 Task: Create in the project Celerity in Backlog an issue 'Upgrade and migrate company email systems to a cloud-based solution', assign it to team member softage.4@softage.net and change the status to IN PROGRESS. Create in the project Celerity in Backlog an issue 'Create a new online store for a retail business', assign it to team member softage.1@softage.net and change the status to IN PROGRESS
Action: Mouse moved to (227, 60)
Screenshot: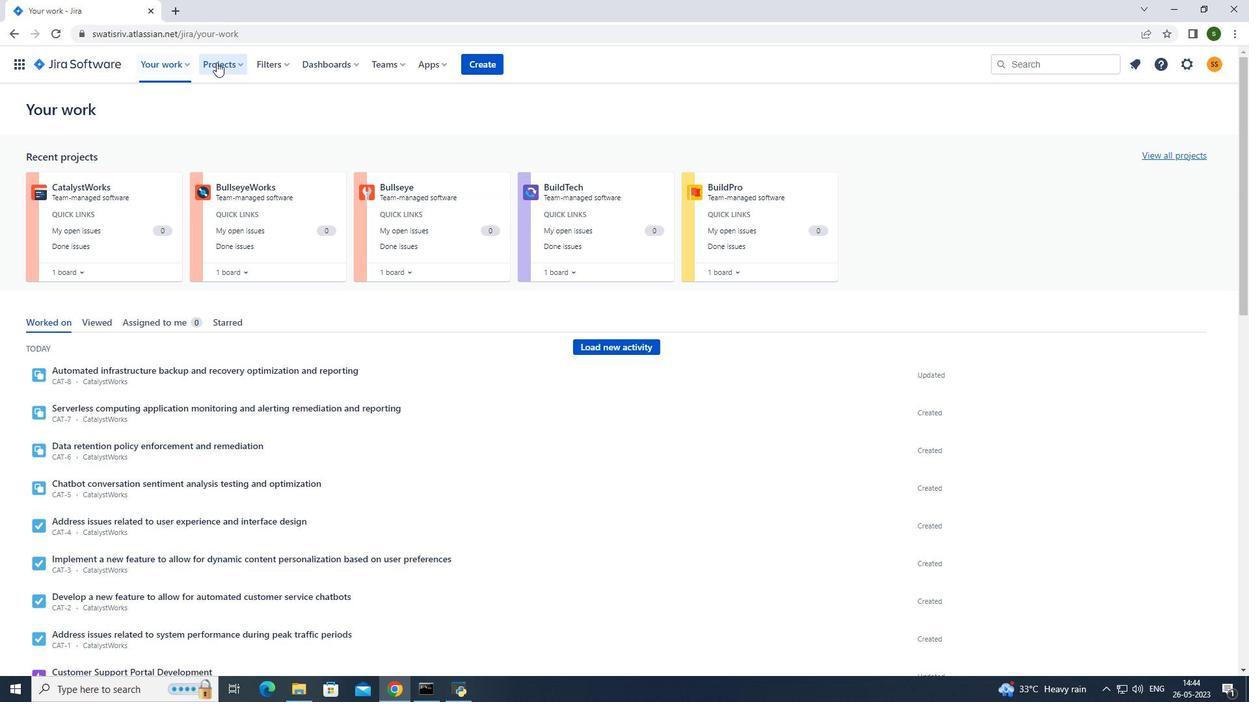 
Action: Mouse pressed left at (227, 60)
Screenshot: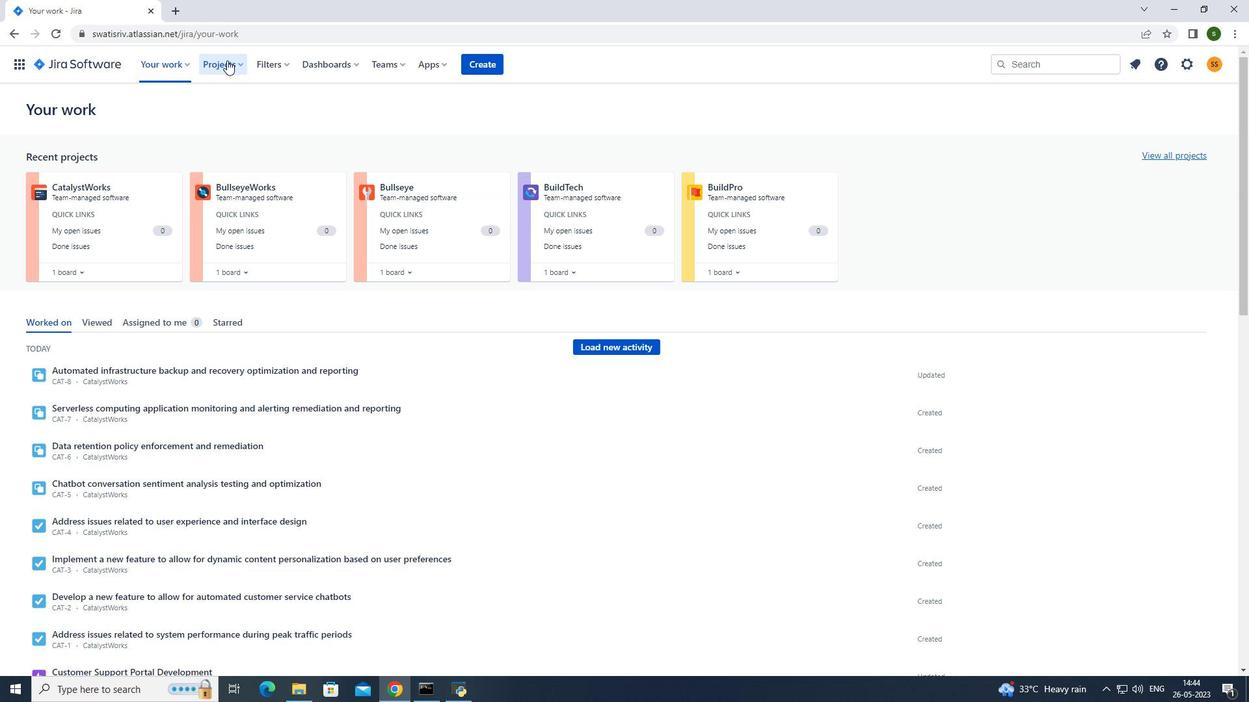 
Action: Mouse moved to (251, 117)
Screenshot: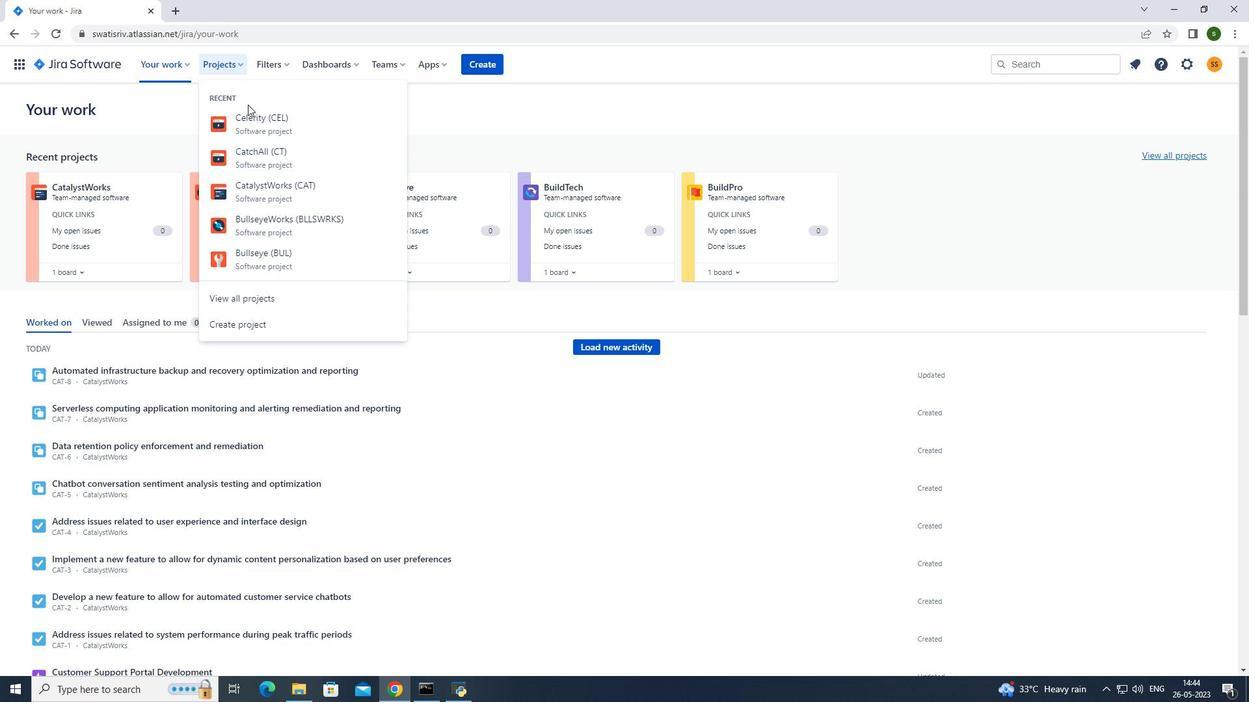 
Action: Mouse pressed left at (251, 117)
Screenshot: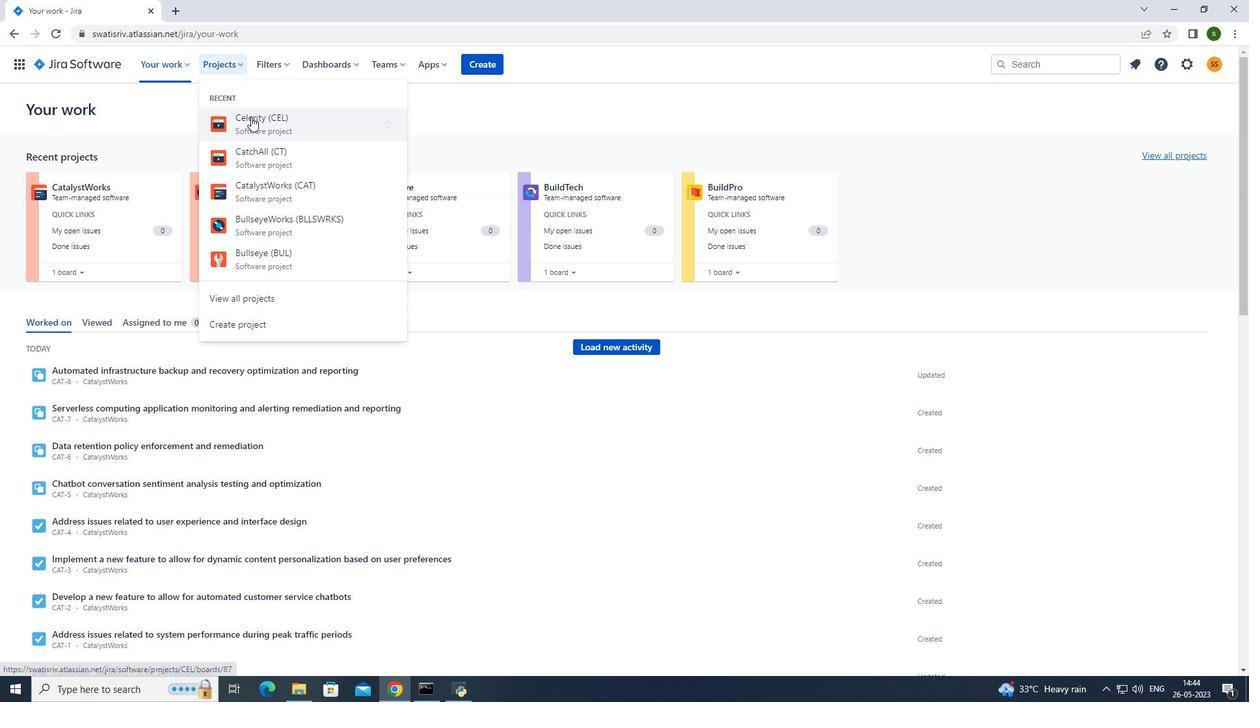 
Action: Mouse moved to (250, 444)
Screenshot: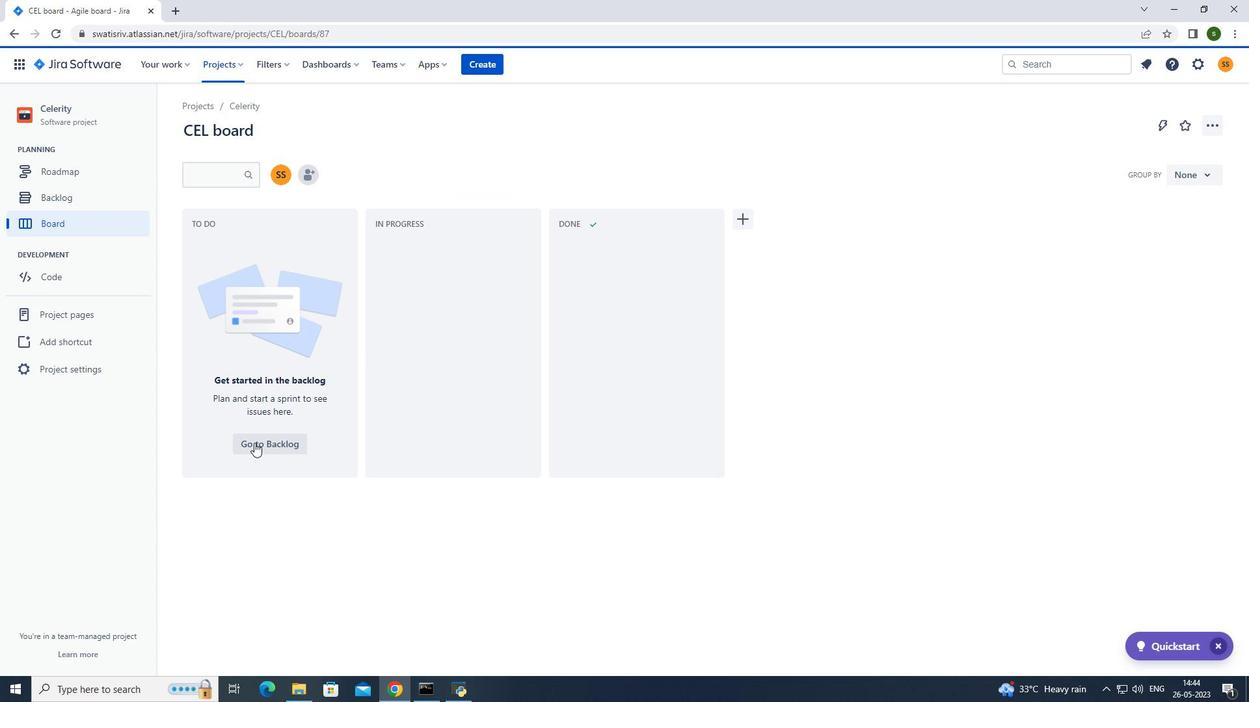 
Action: Mouse pressed left at (250, 444)
Screenshot: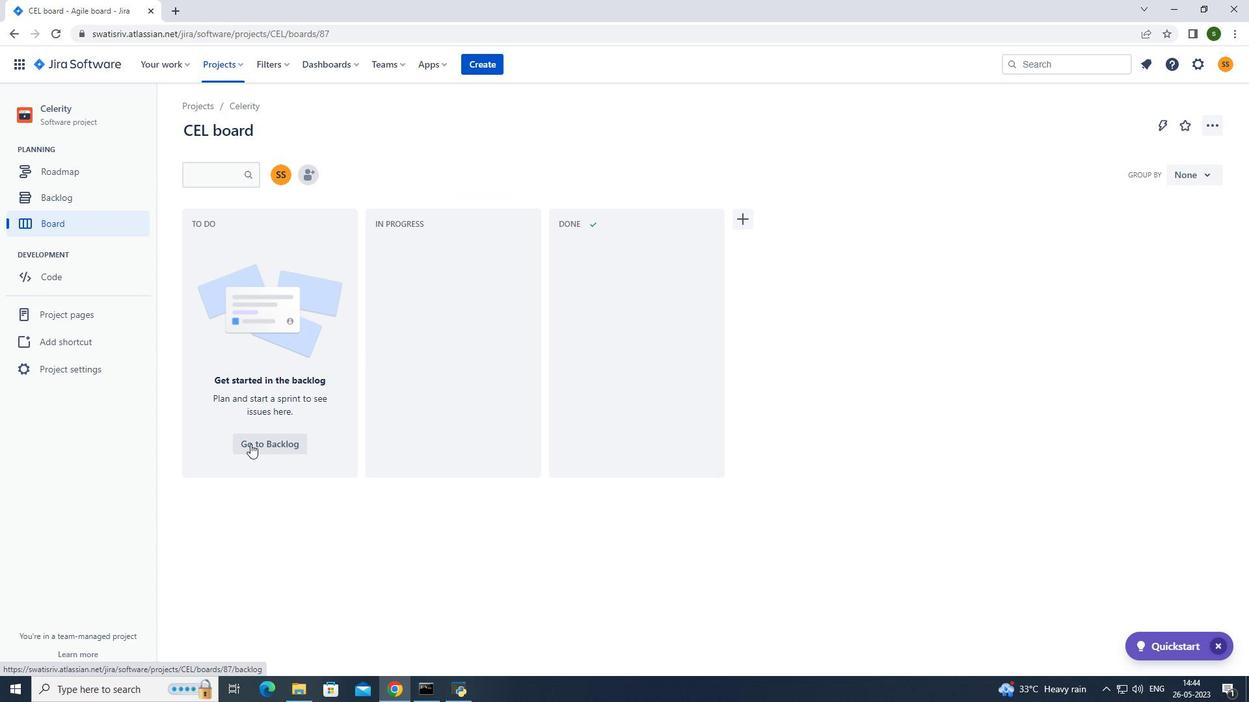 
Action: Mouse moved to (270, 331)
Screenshot: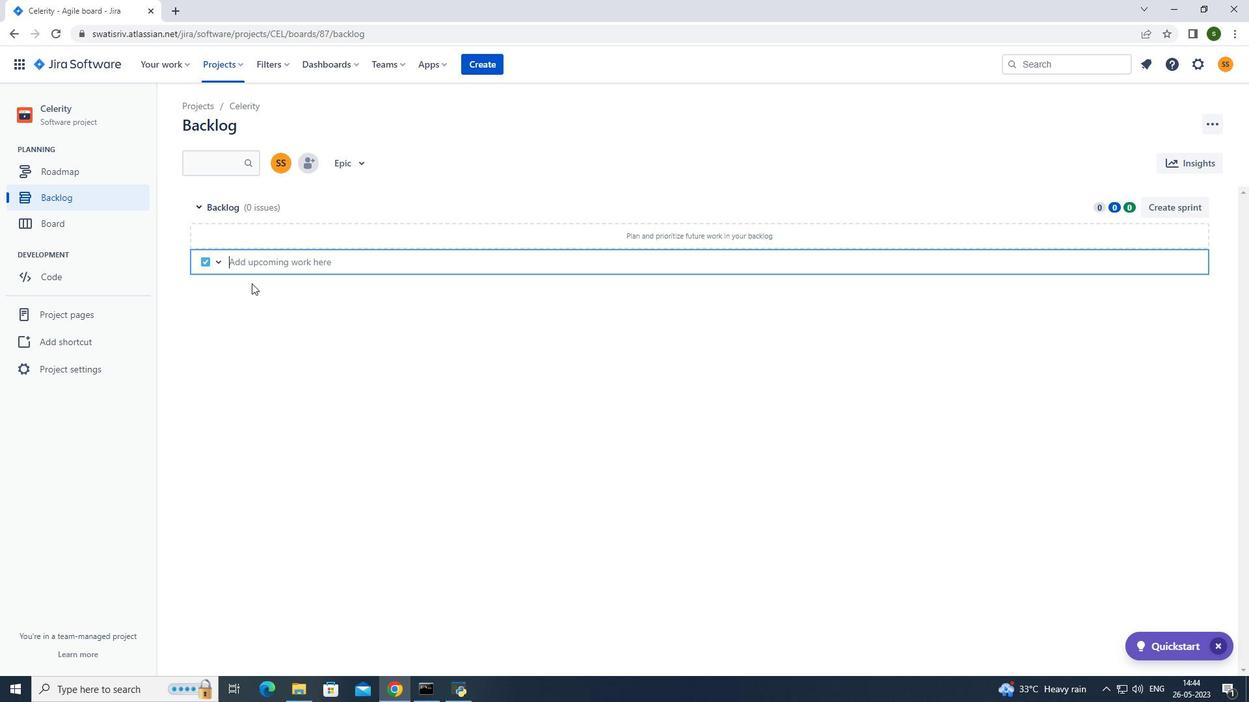 
Action: Mouse pressed left at (270, 331)
Screenshot: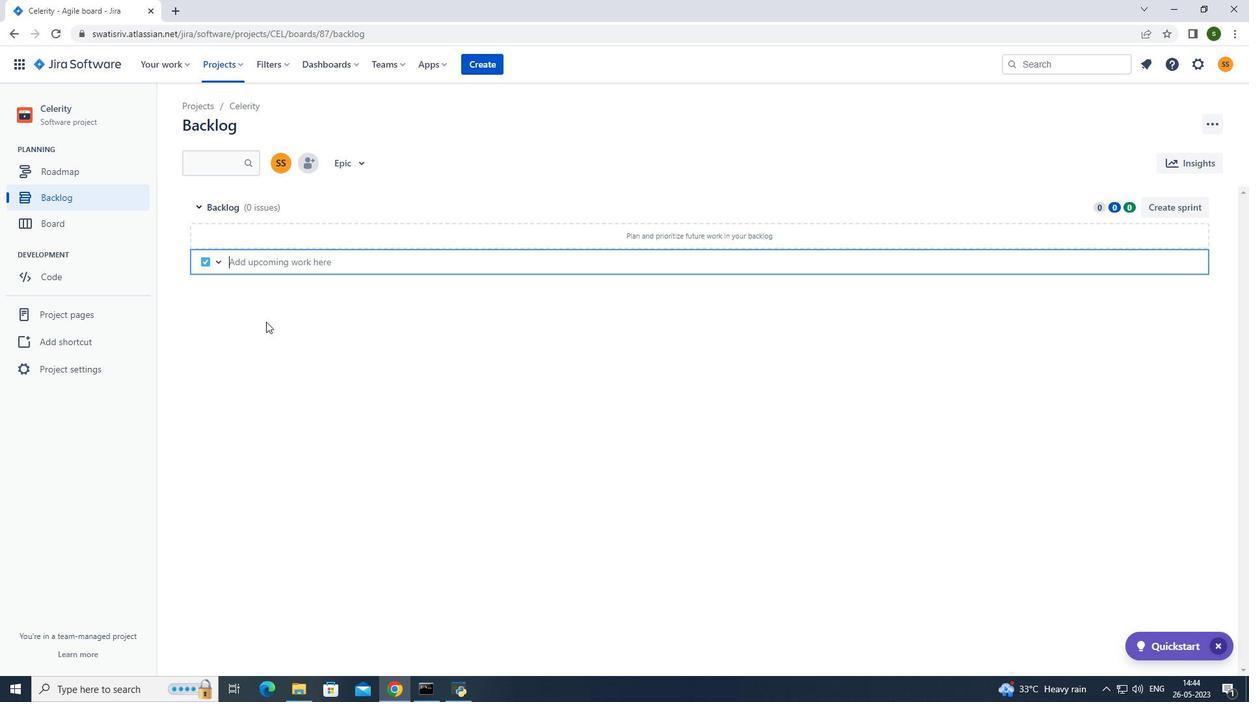 
Action: Mouse moved to (271, 259)
Screenshot: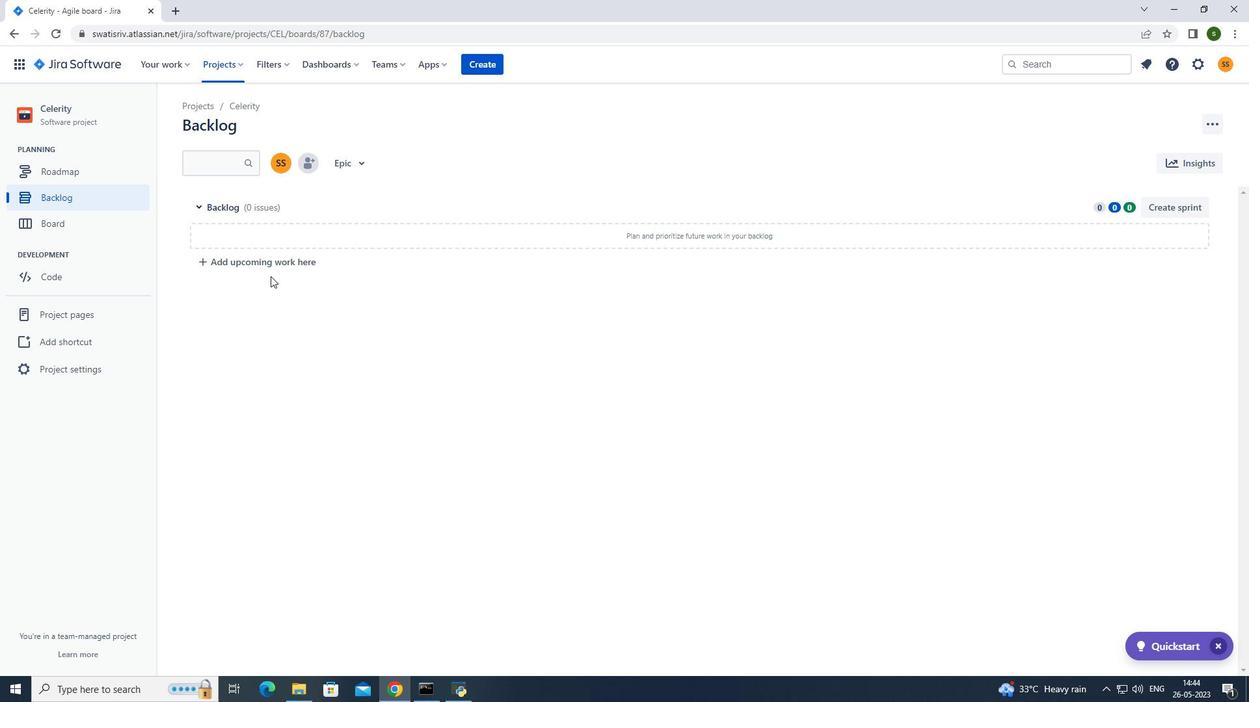 
Action: Mouse pressed left at (271, 259)
Screenshot: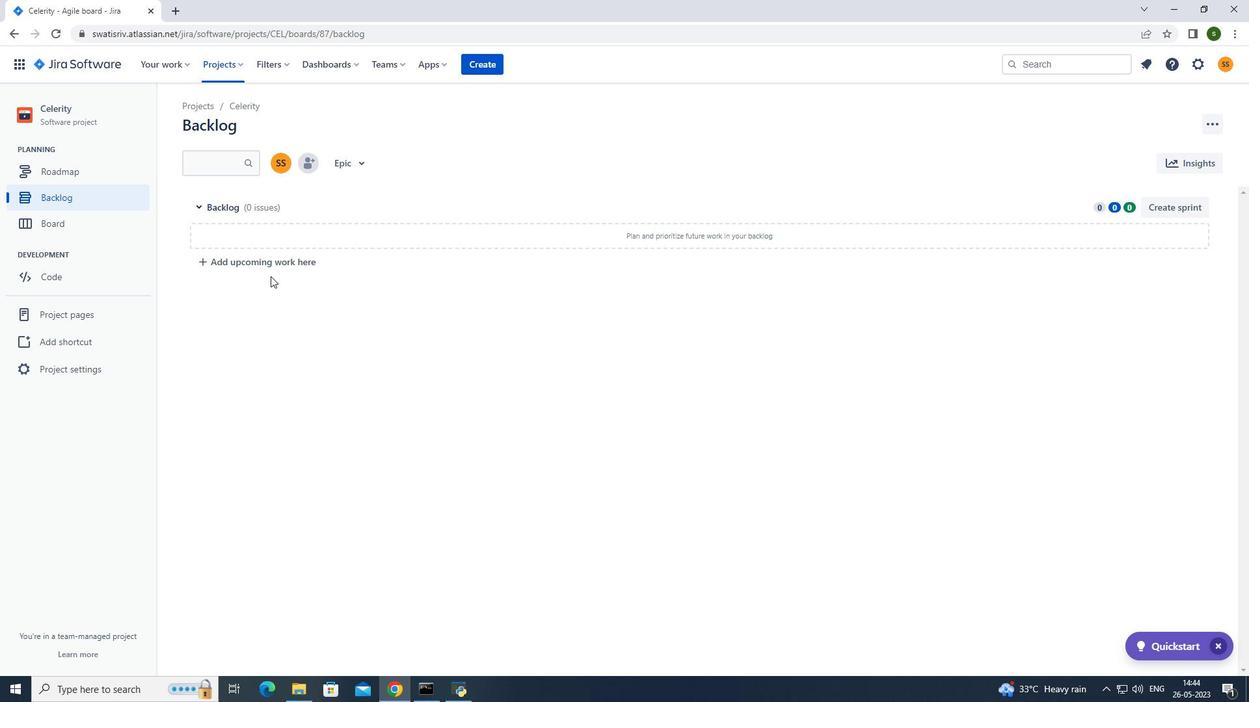 
Action: Mouse moved to (294, 261)
Screenshot: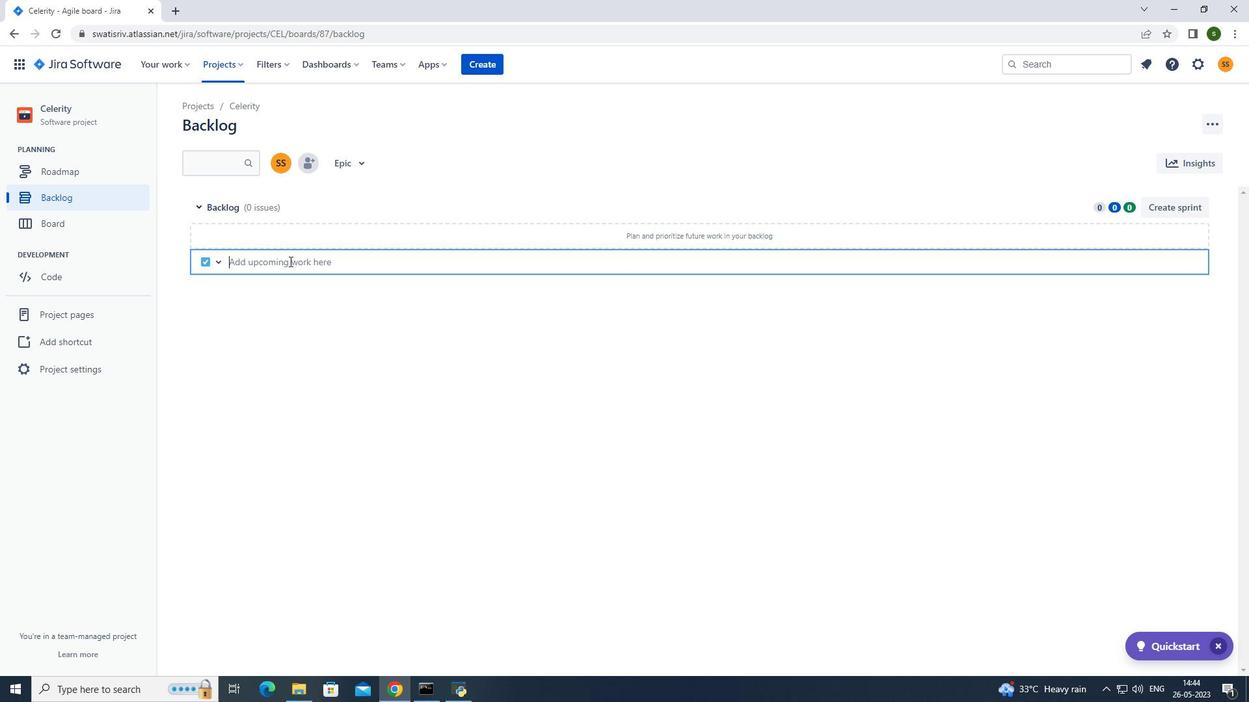 
Action: Mouse pressed left at (294, 261)
Screenshot: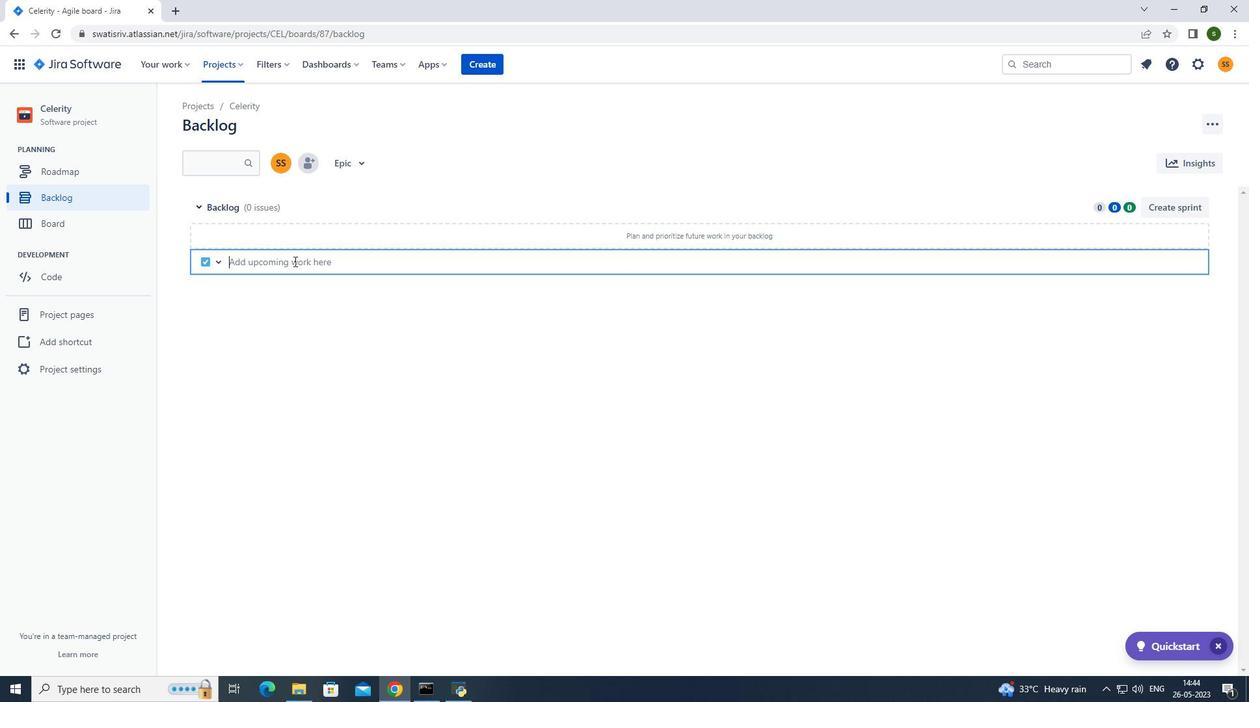 
Action: Key pressed <Key.caps_lock>U<Key.caps_lock>pgrade<Key.space>and<Key.space>migrate<Key.space>company<Key.space>ea<Key.backspace>mail<Key.space>systems<Key.space>to<Key.space>a<Key.space>cloud-bassed<Key.backspace><Key.backspace><Key.backspace>ed<Key.space>solution<Key.enter>
Screenshot: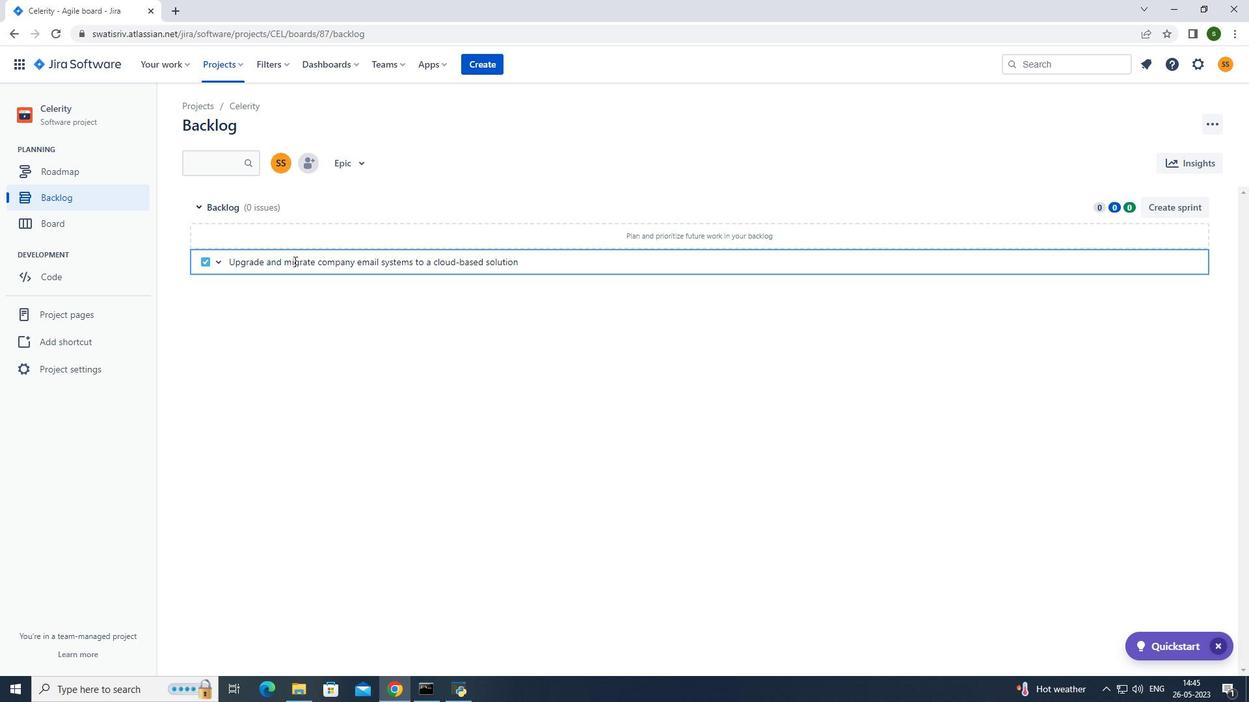 
Action: Mouse moved to (1162, 234)
Screenshot: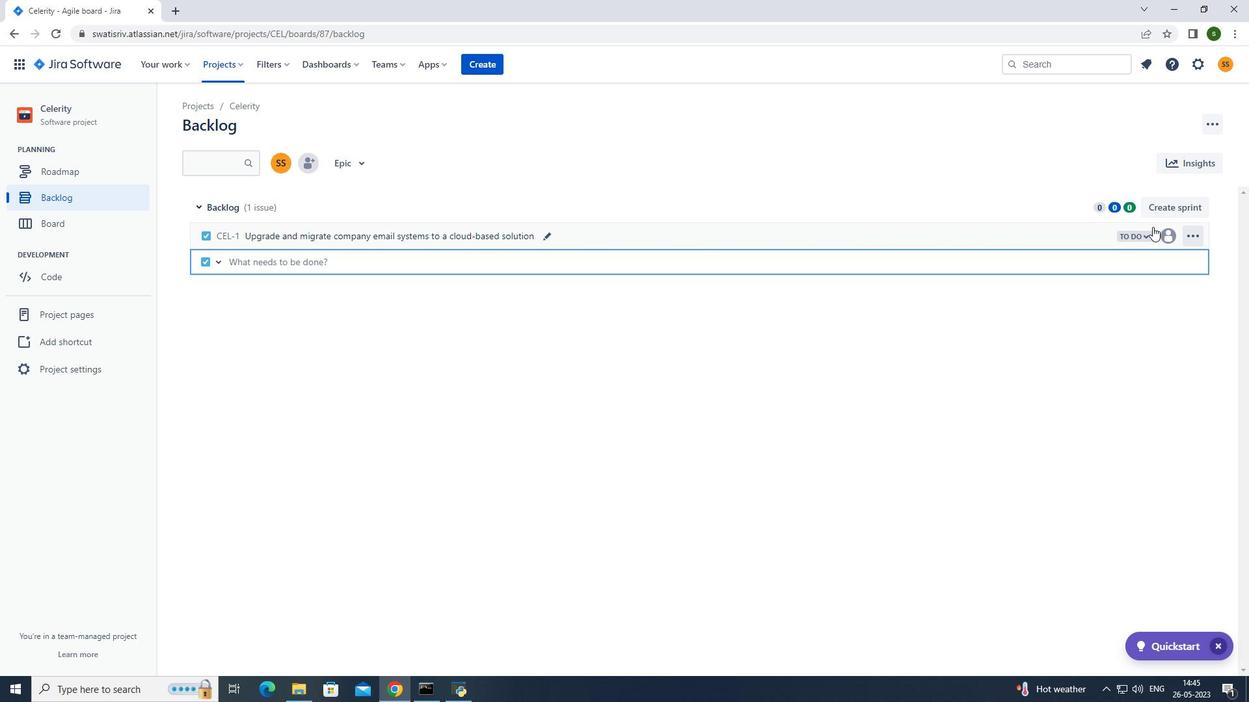 
Action: Mouse pressed left at (1162, 234)
Screenshot: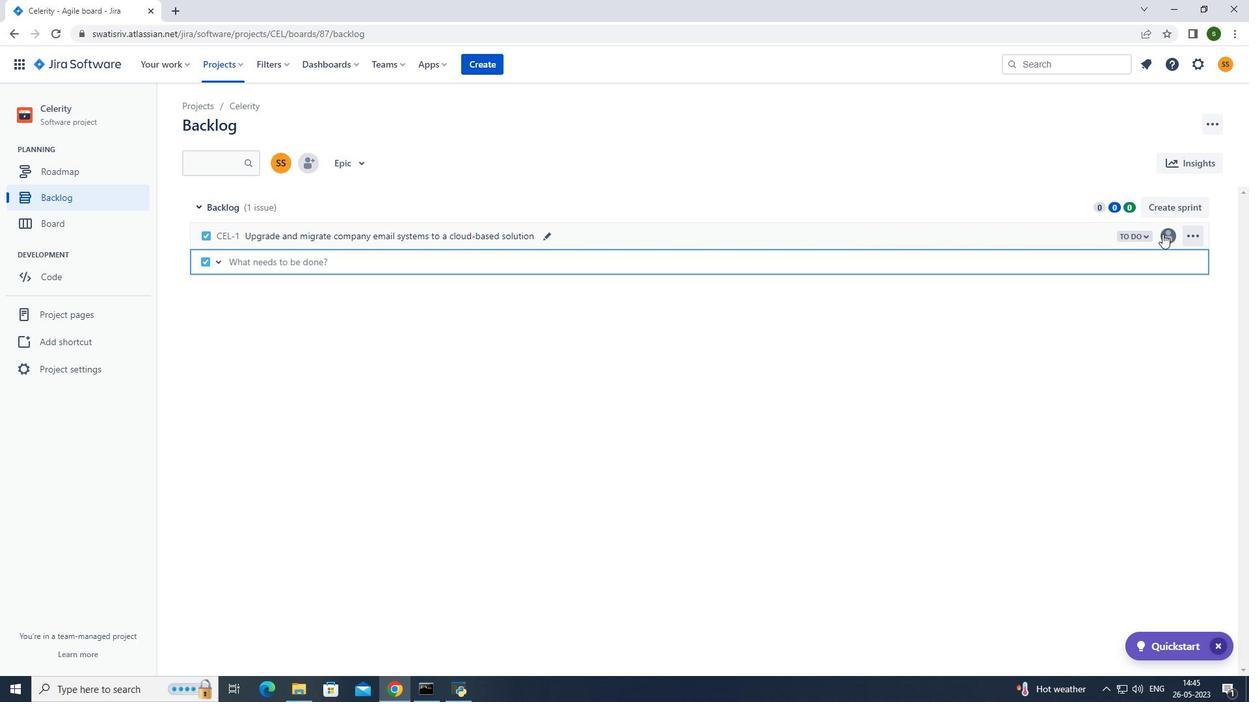 
Action: Mouse moved to (1058, 261)
Screenshot: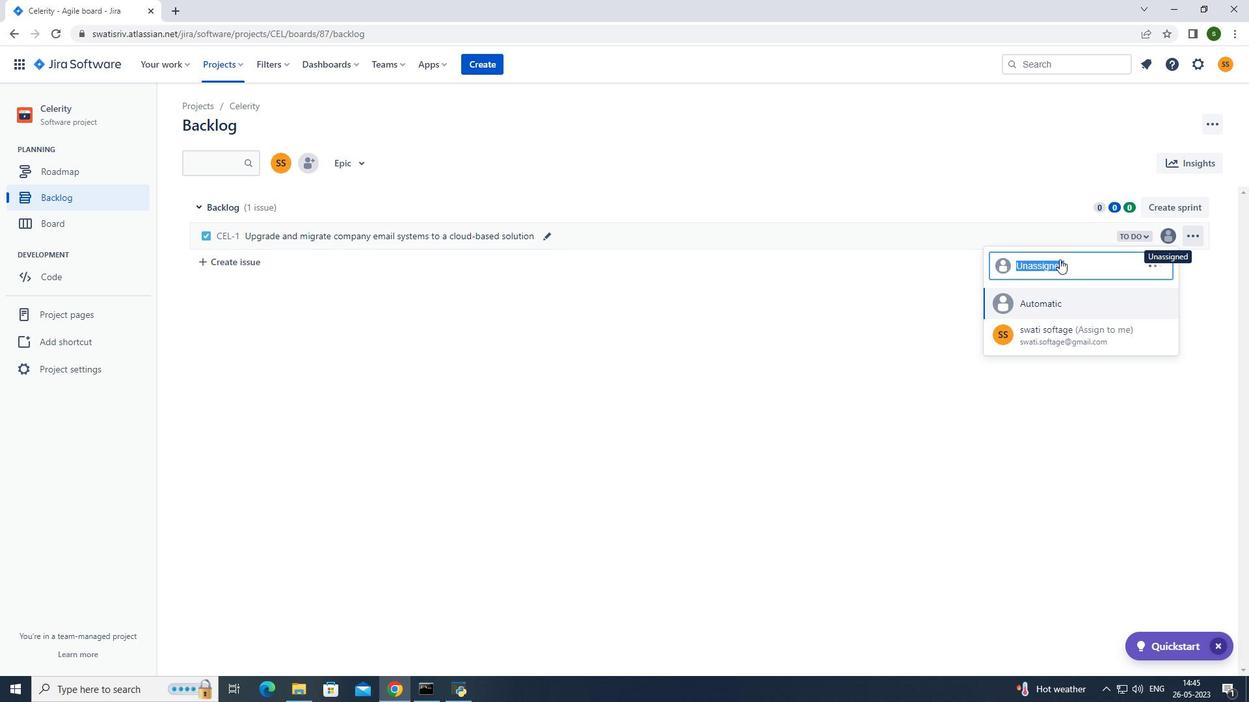 
Action: Key pressed softage.4<Key.shift>@softage.net
Screenshot: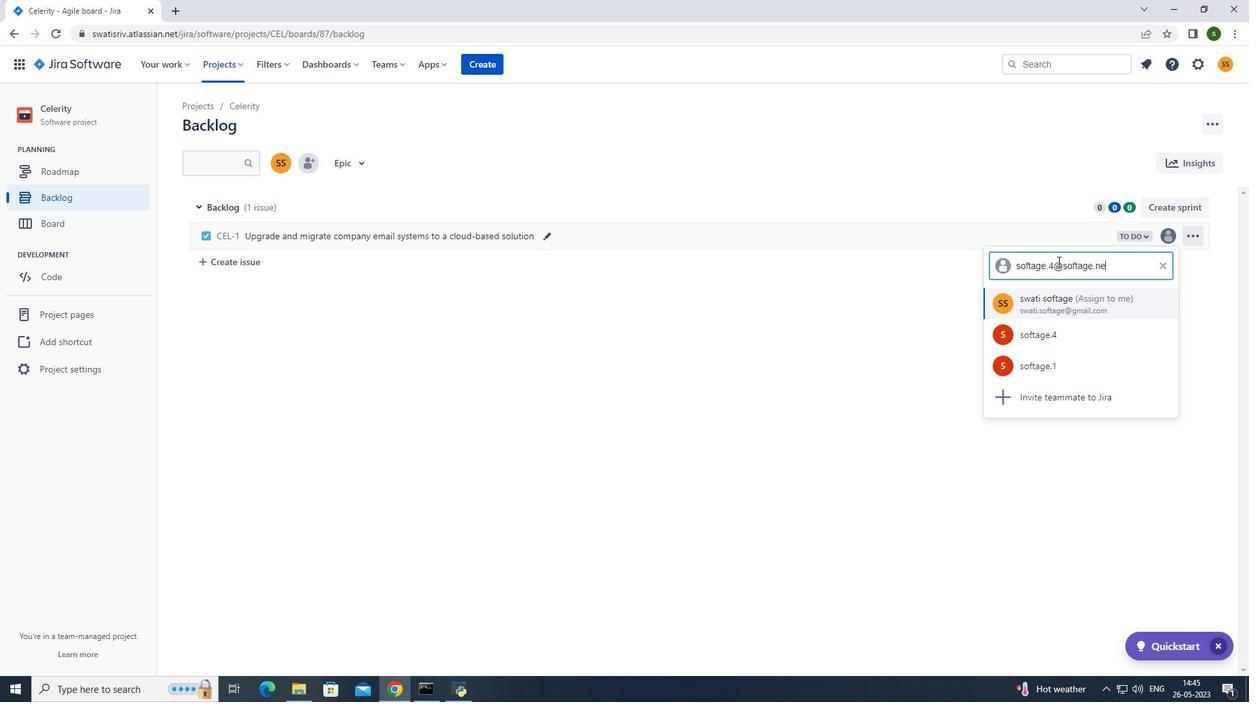 
Action: Mouse moved to (1075, 307)
Screenshot: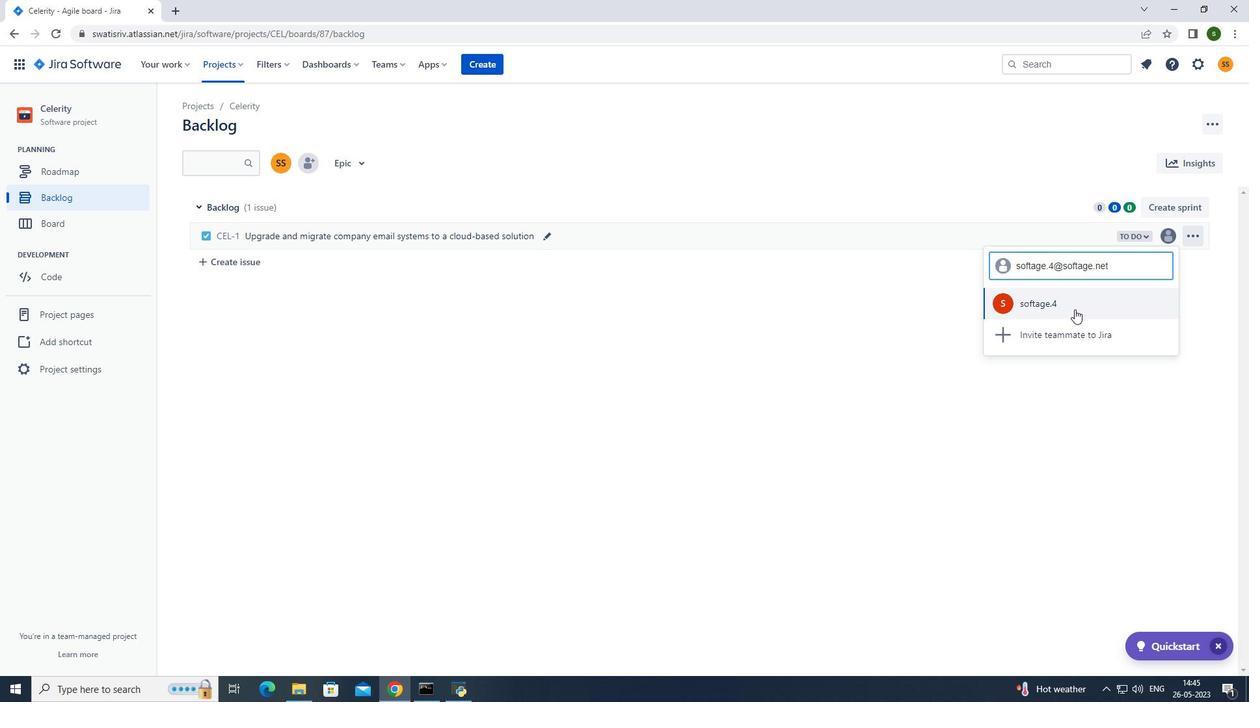 
Action: Mouse pressed left at (1075, 307)
Screenshot: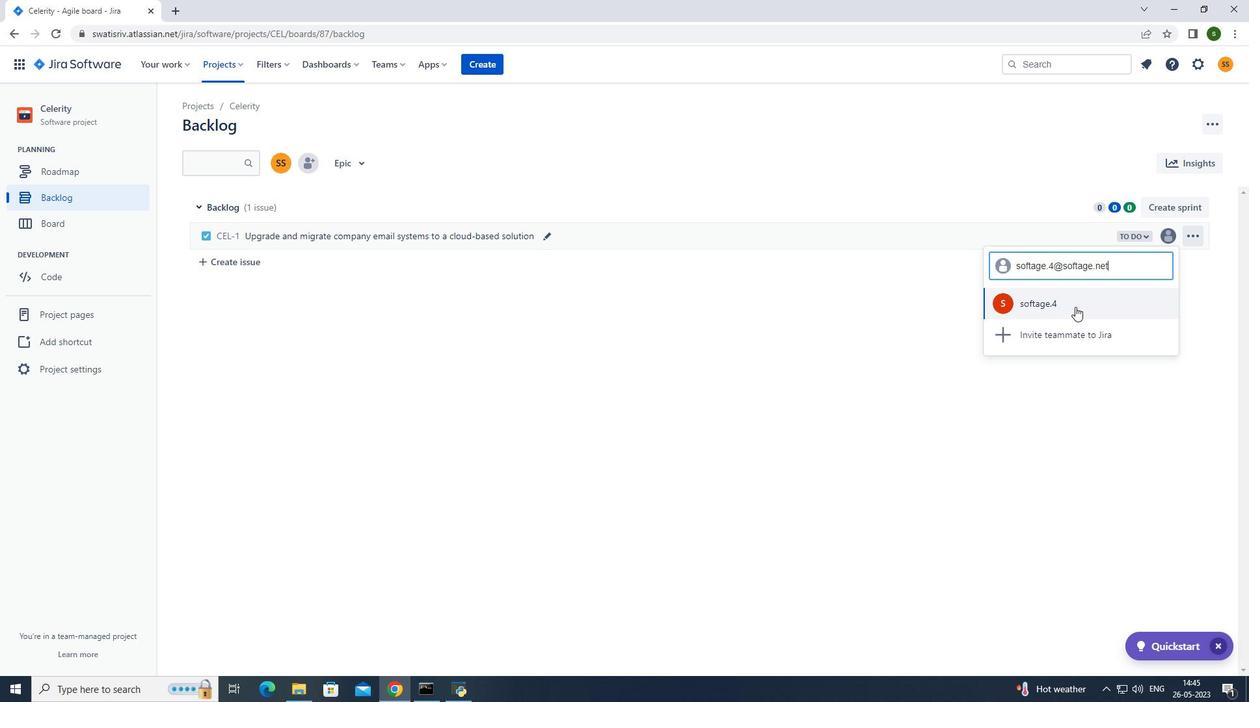 
Action: Mouse moved to (1146, 236)
Screenshot: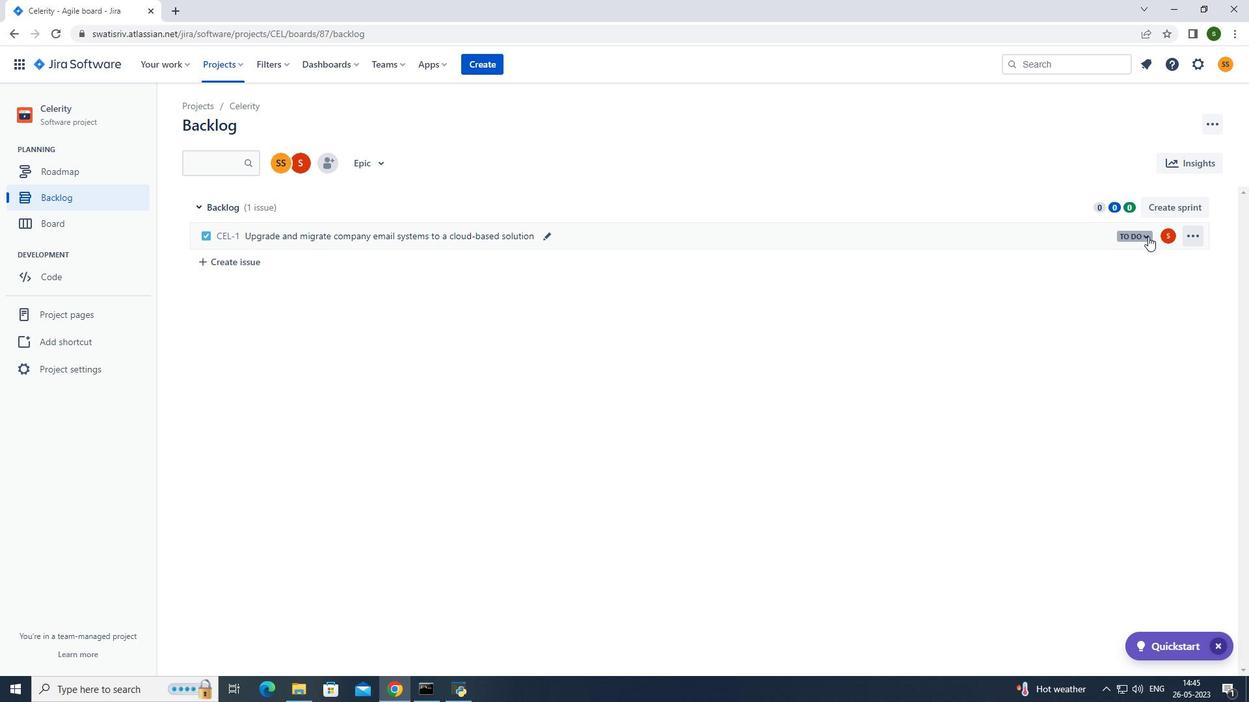 
Action: Mouse pressed left at (1146, 236)
Screenshot: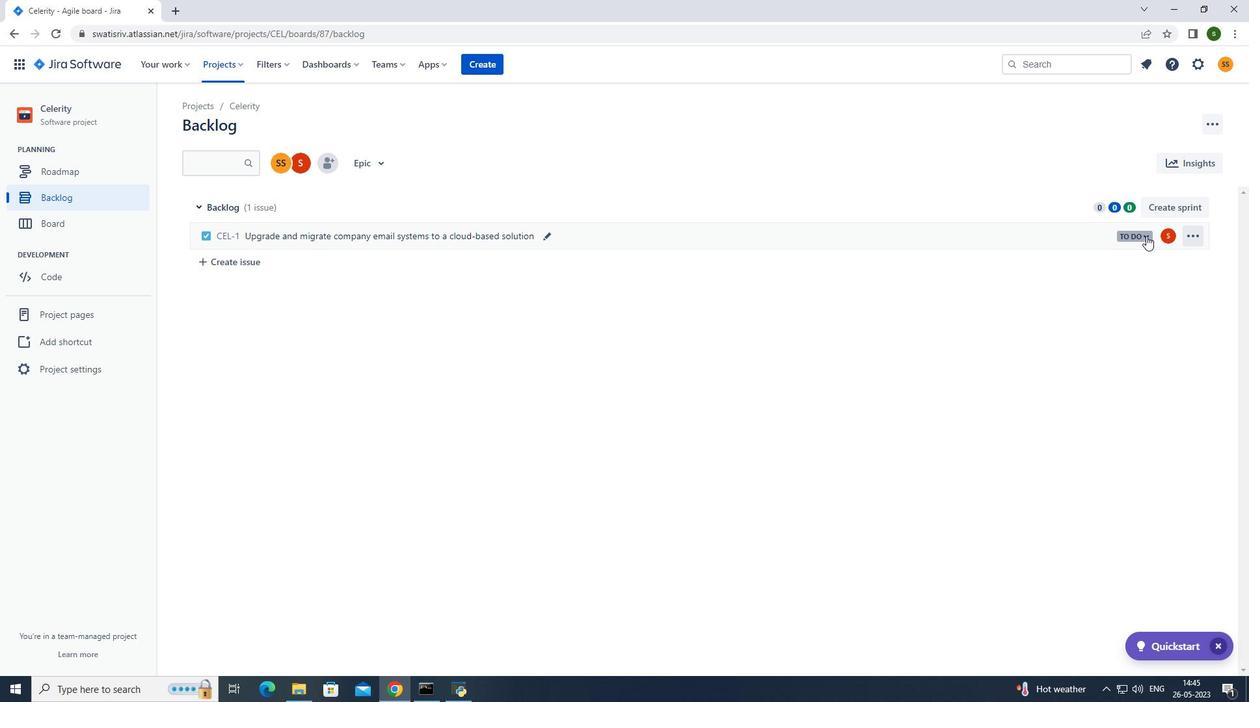 
Action: Mouse moved to (1123, 260)
Screenshot: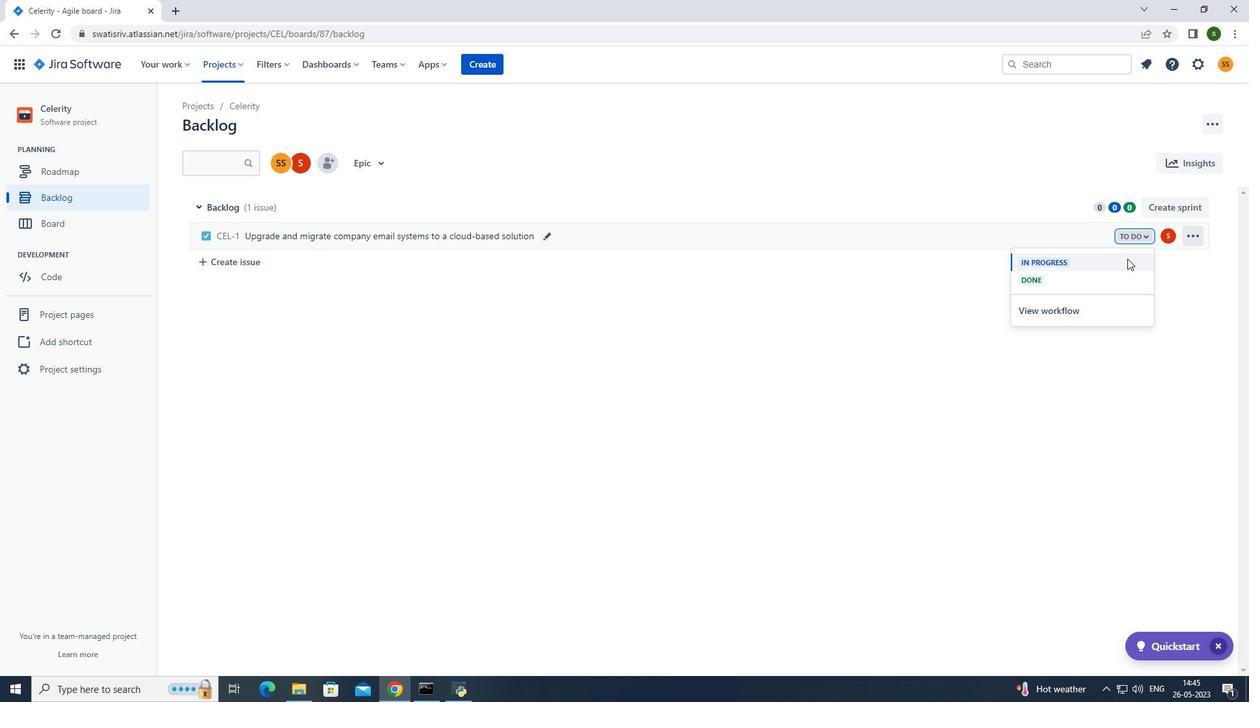 
Action: Mouse pressed left at (1123, 260)
Screenshot: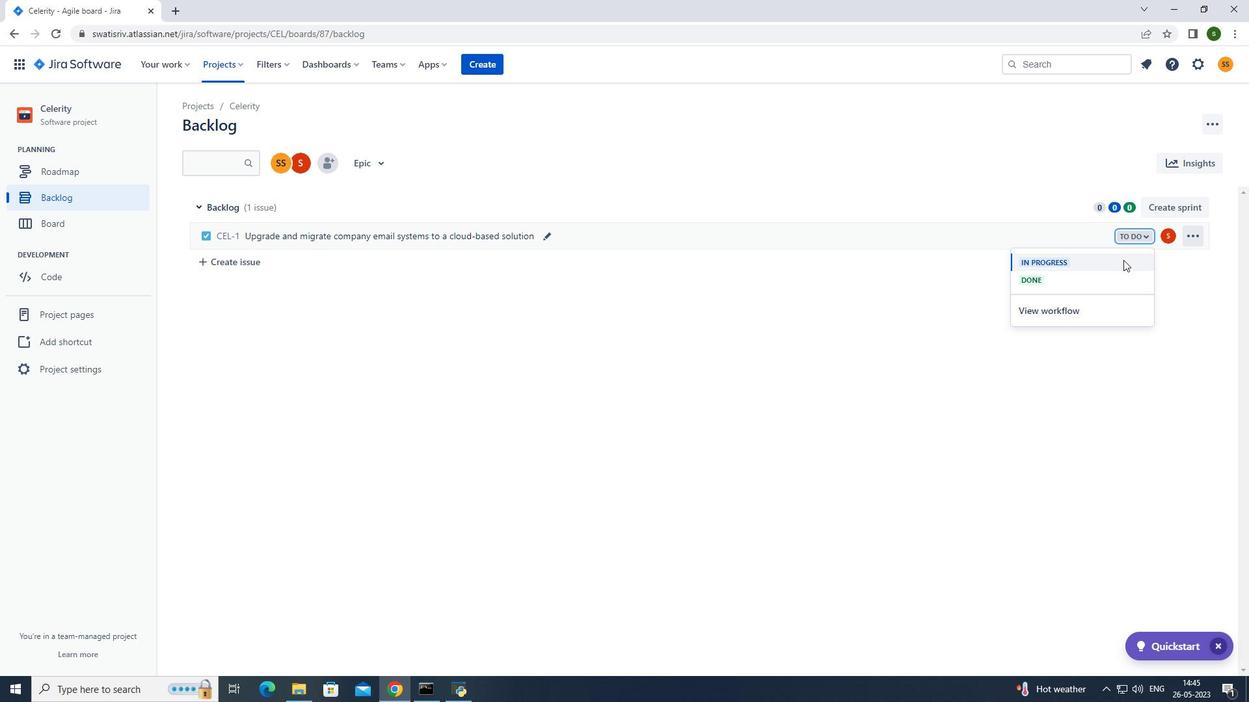 
Action: Mouse moved to (231, 55)
Screenshot: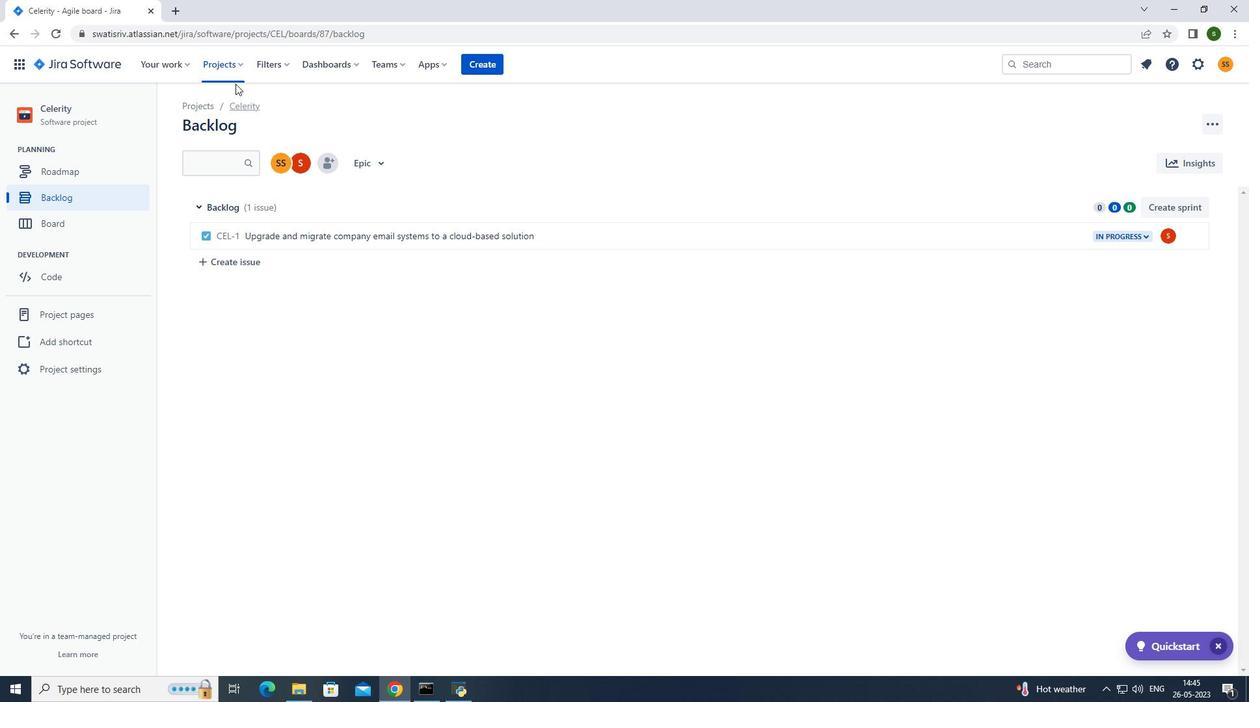 
Action: Mouse pressed left at (231, 55)
Screenshot: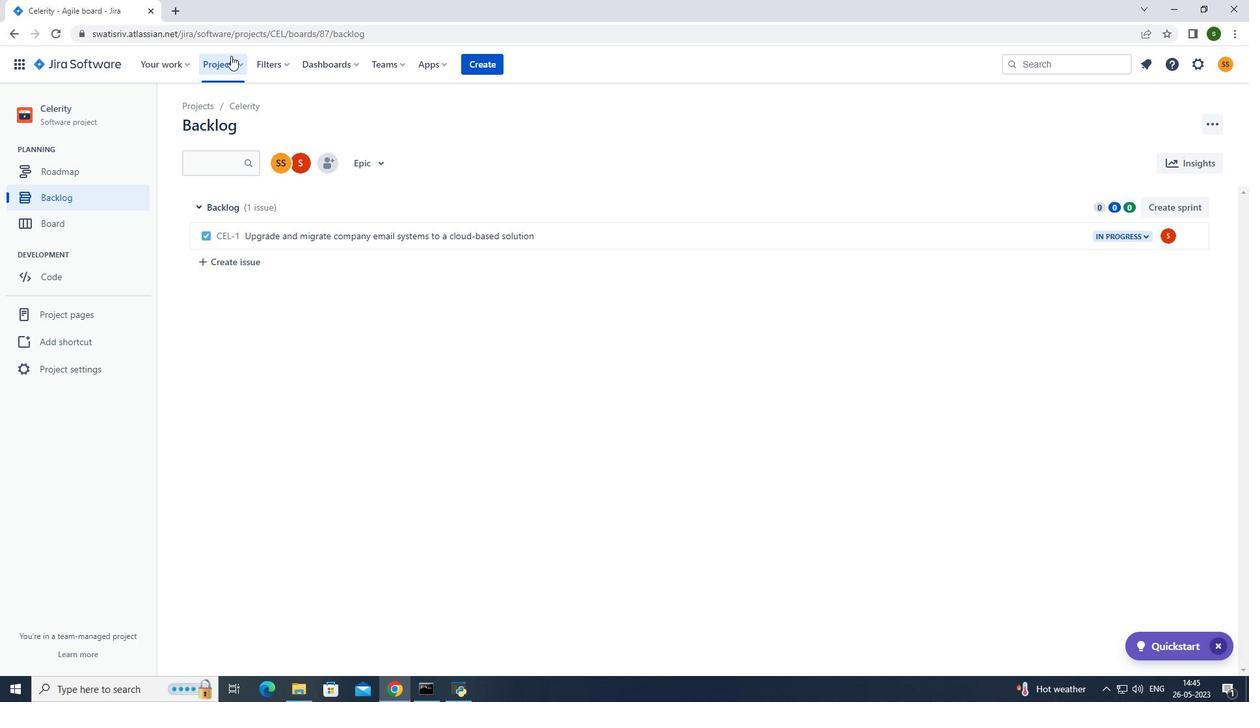 
Action: Mouse moved to (255, 111)
Screenshot: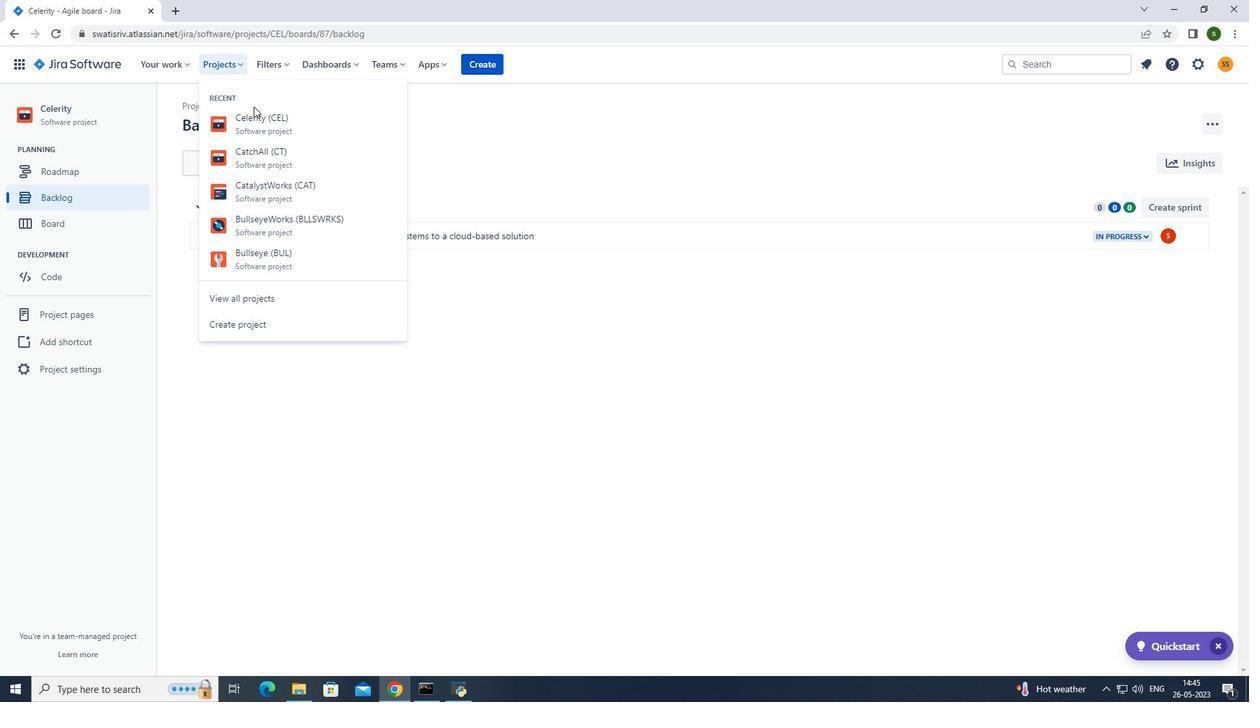 
Action: Mouse pressed left at (255, 111)
Screenshot: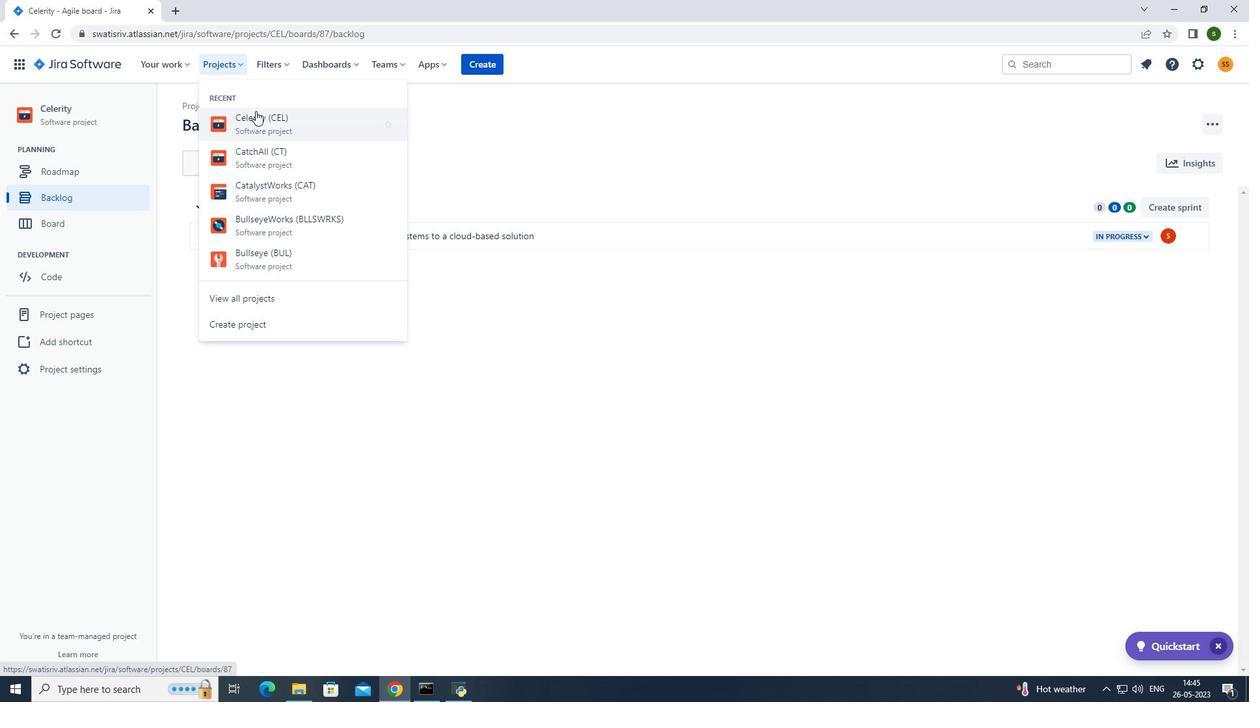 
Action: Mouse moved to (95, 201)
Screenshot: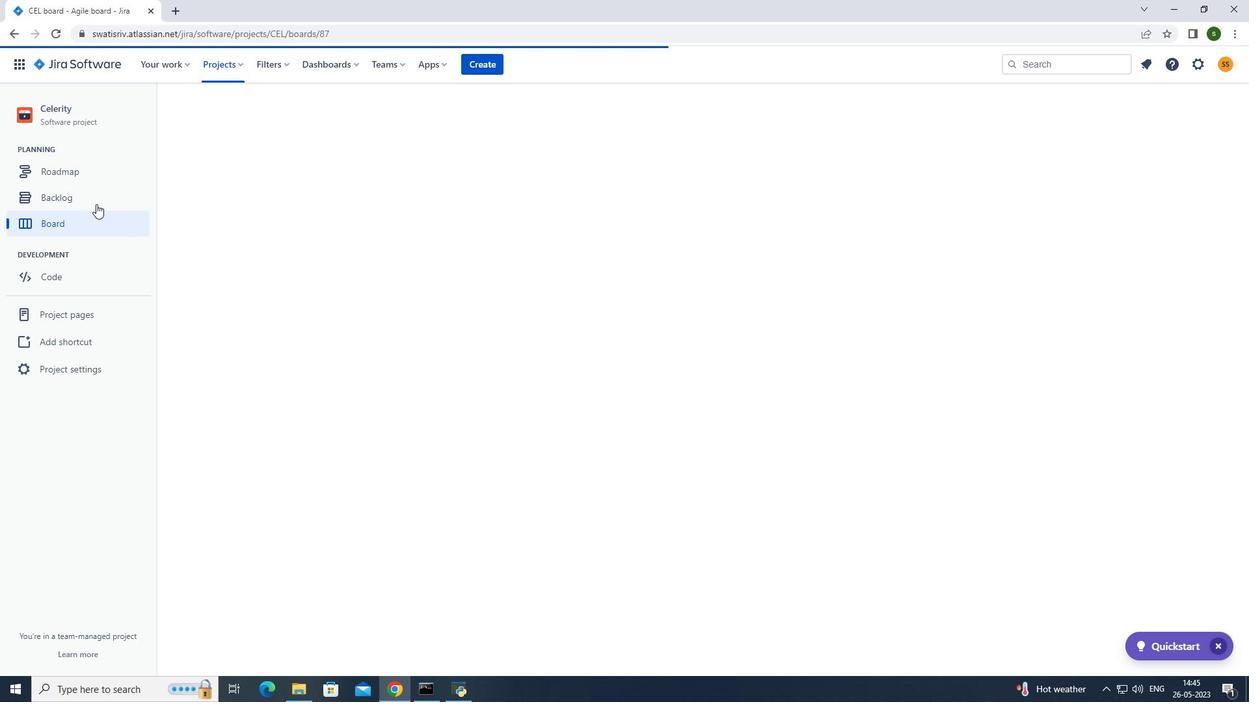 
Action: Mouse pressed left at (95, 201)
Screenshot: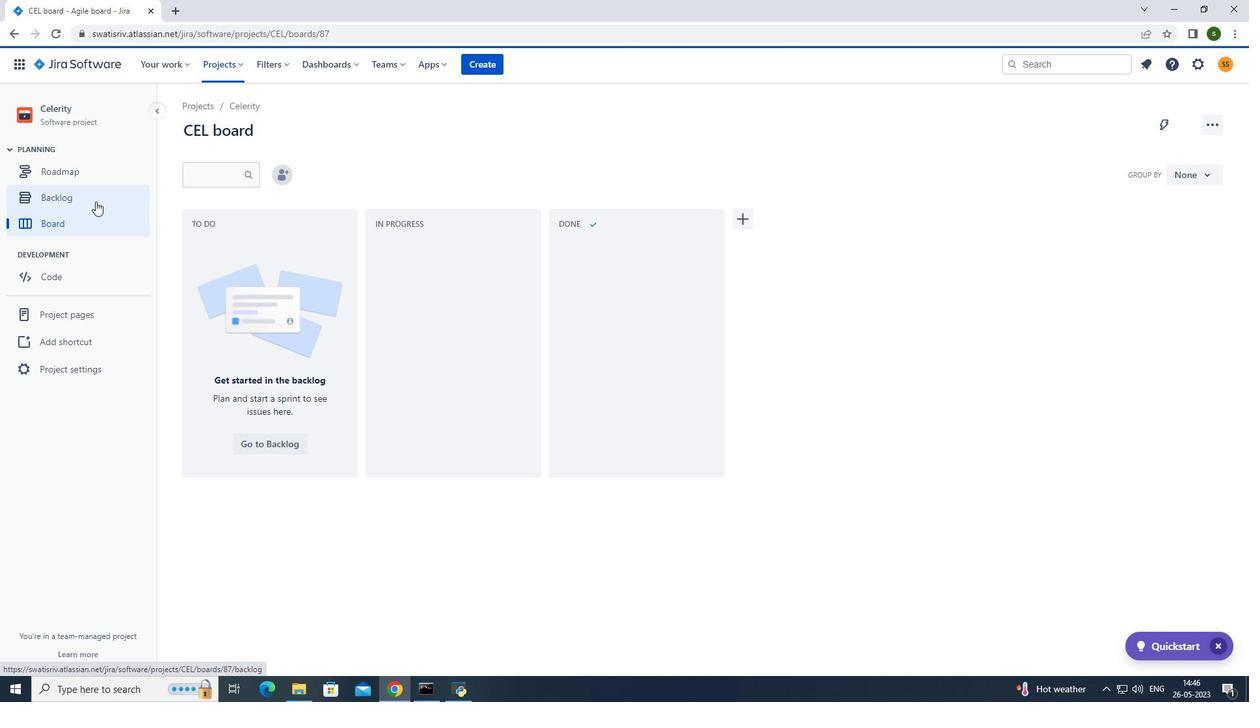 
Action: Mouse moved to (218, 258)
Screenshot: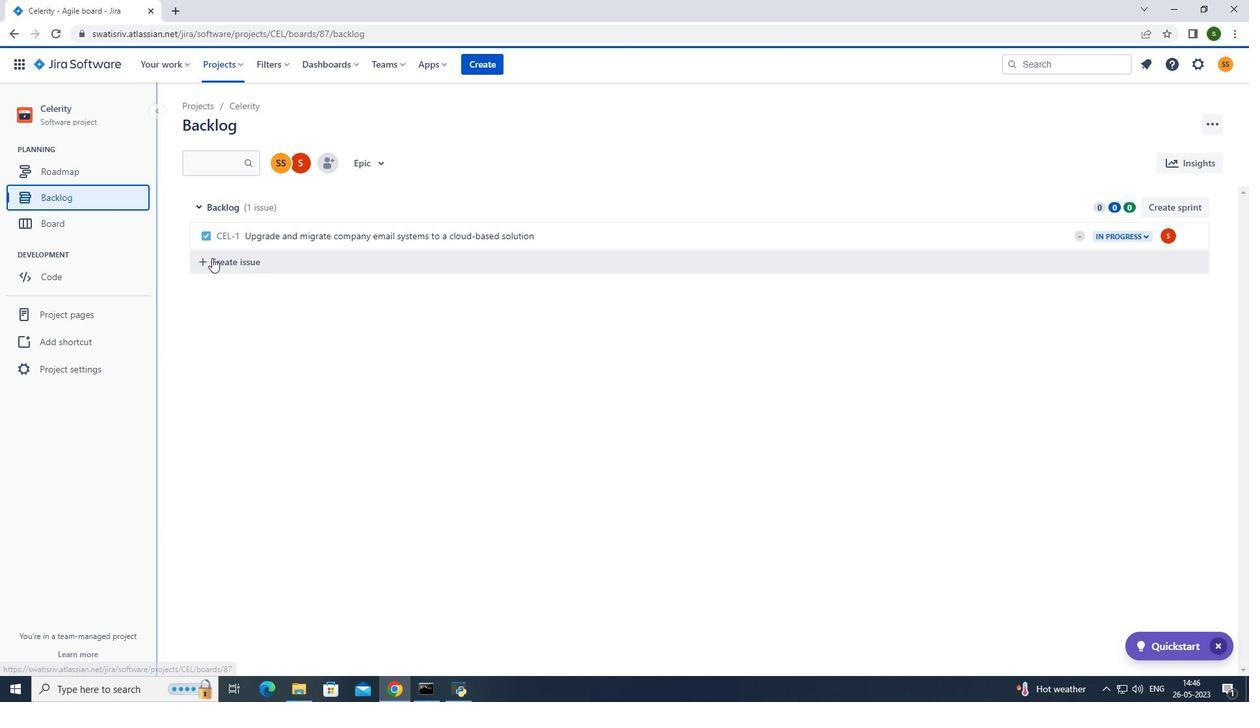 
Action: Mouse pressed left at (218, 258)
Screenshot: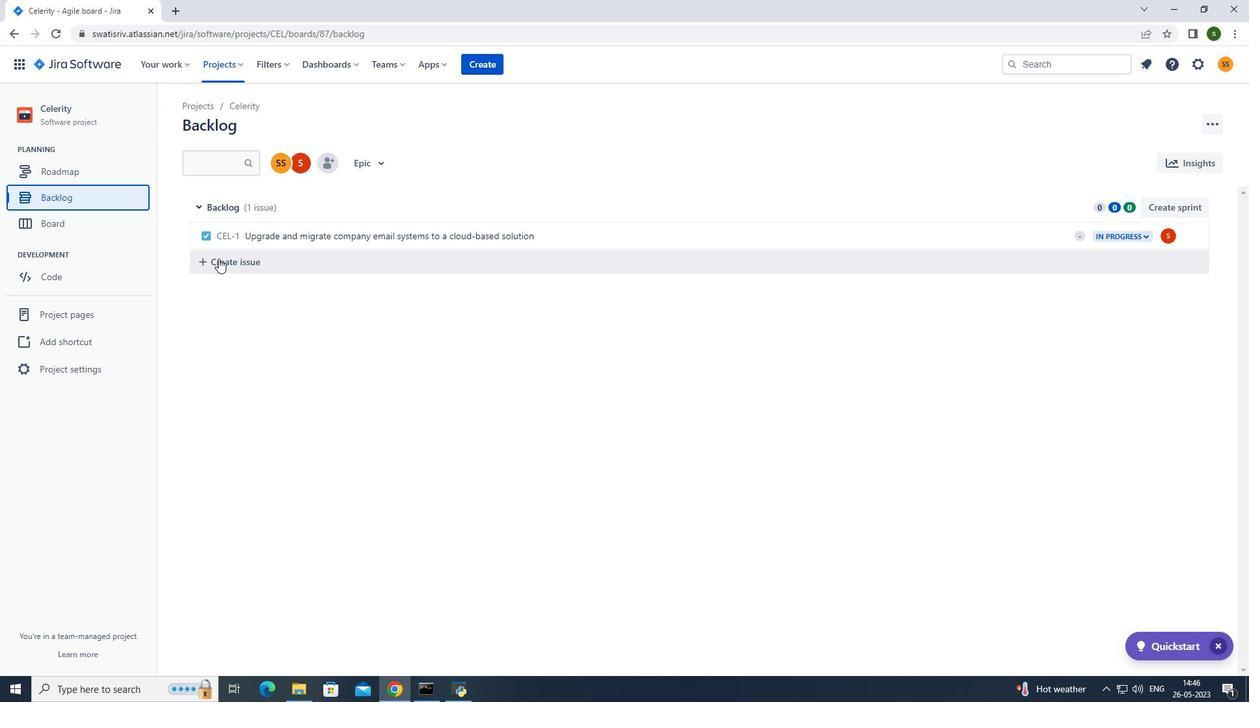 
Action: Mouse moved to (1024, 265)
Screenshot: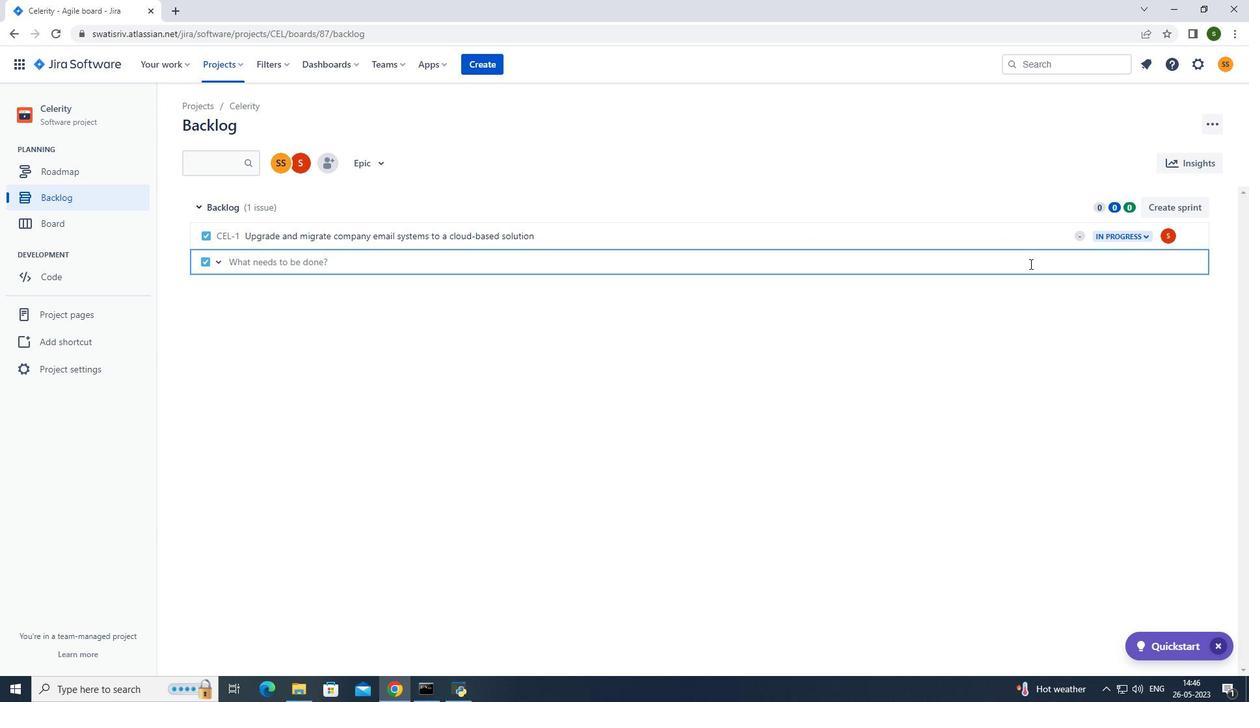 
Action: Mouse pressed left at (1024, 265)
Screenshot: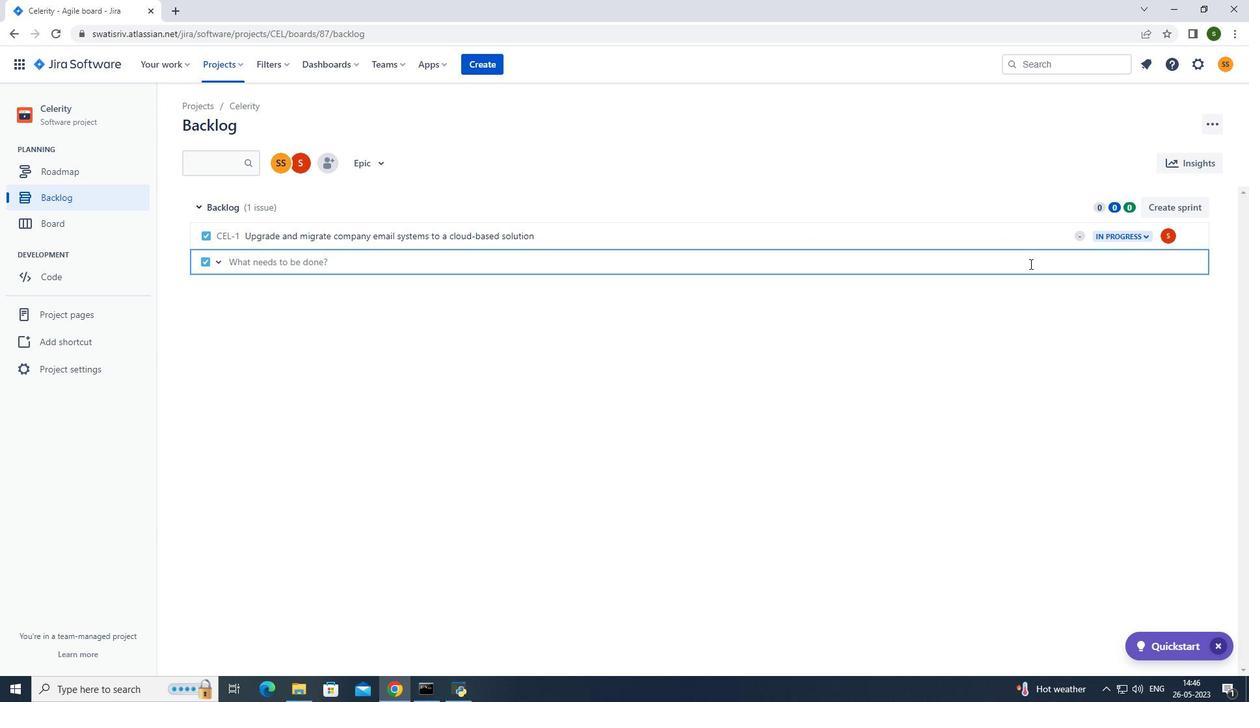 
Action: Key pressed <Key.caps_lock>C<Key.caps_lock>reate<Key.space>a<Key.space>new<Key.space>online<Key.space>store<Key.space>for<Key.space>a<Key.space>retaik<Key.backspace>l<Key.space>business<Key.enter>
Screenshot: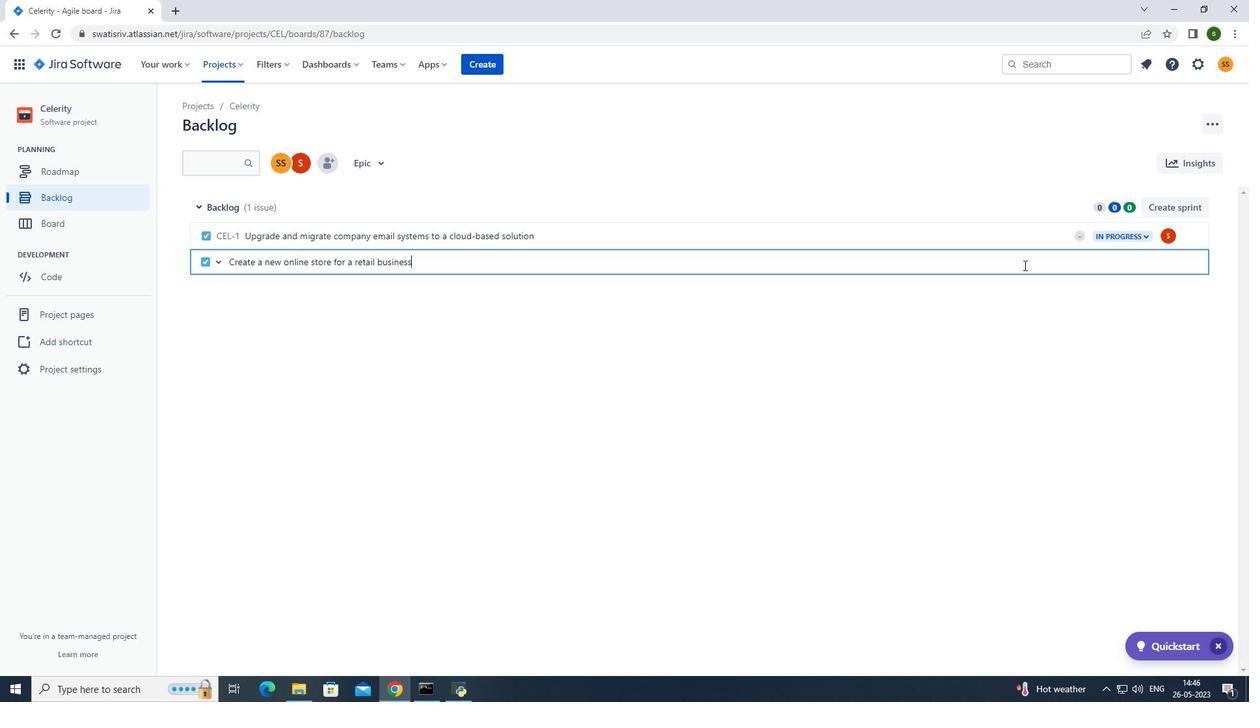 
Action: Mouse moved to (1166, 262)
Screenshot: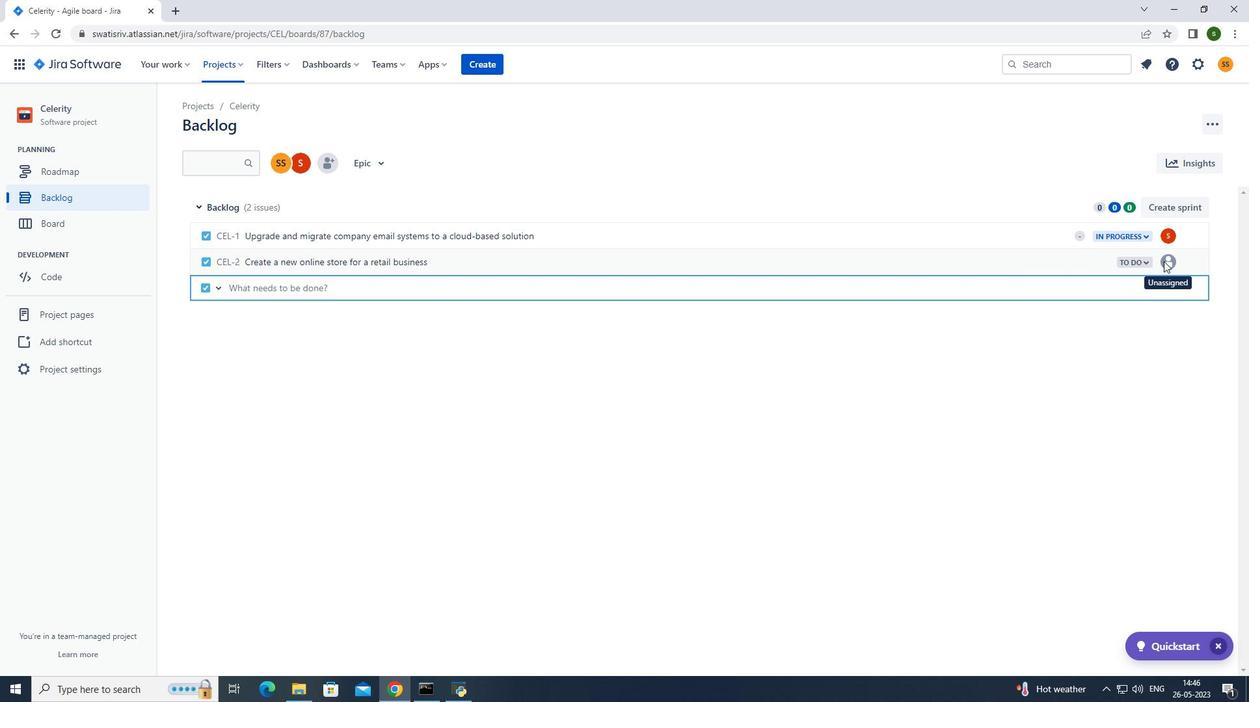 
Action: Mouse pressed left at (1166, 262)
Screenshot: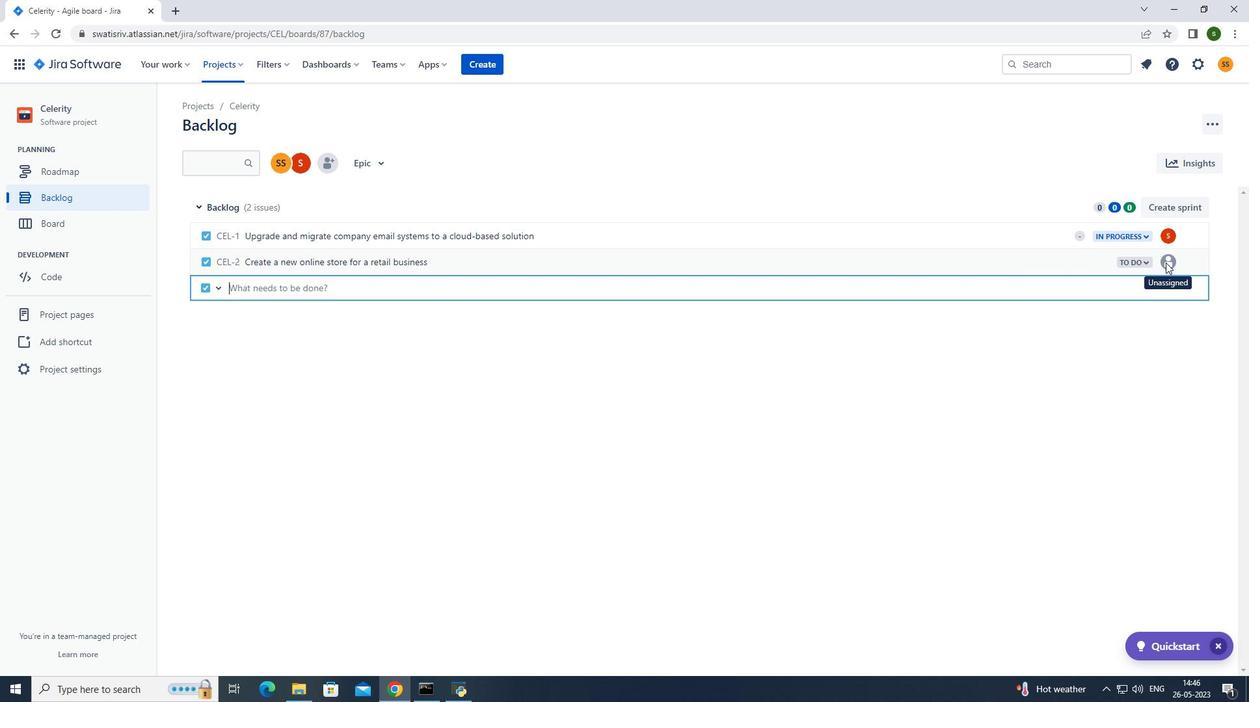 
Action: Mouse moved to (1168, 259)
Screenshot: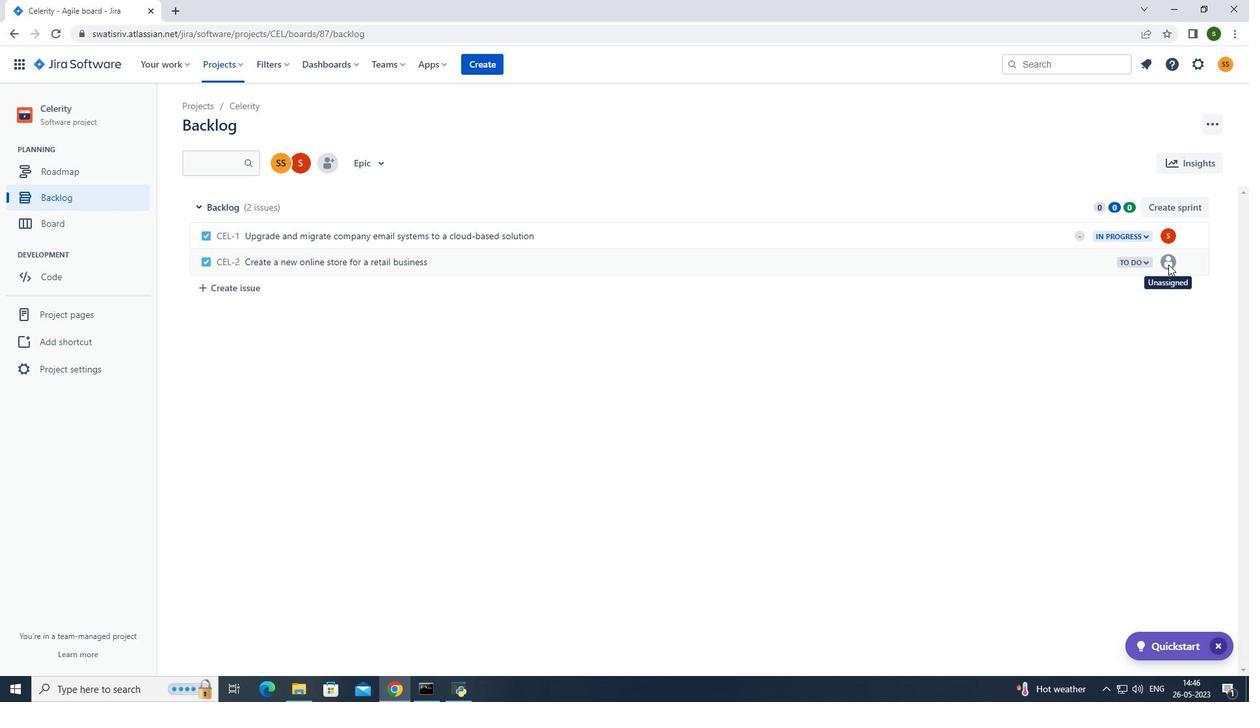 
Action: Mouse pressed left at (1168, 259)
Screenshot: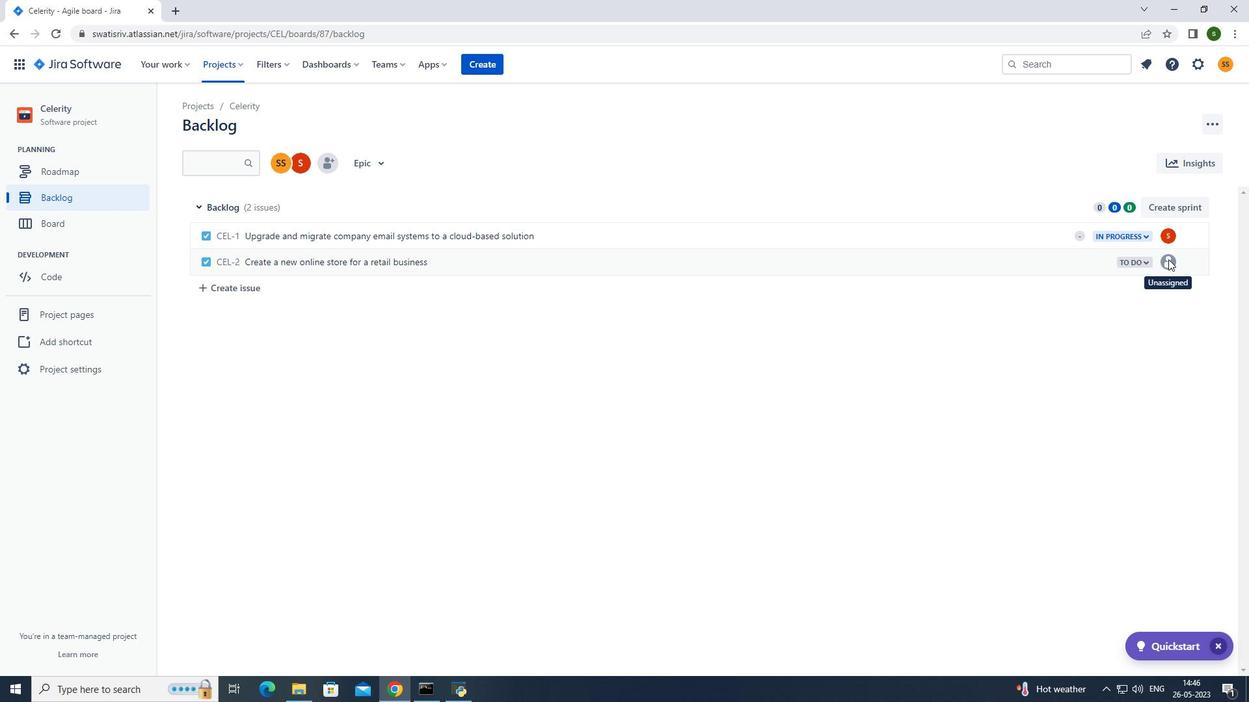 
Action: Mouse moved to (1181, 338)
Screenshot: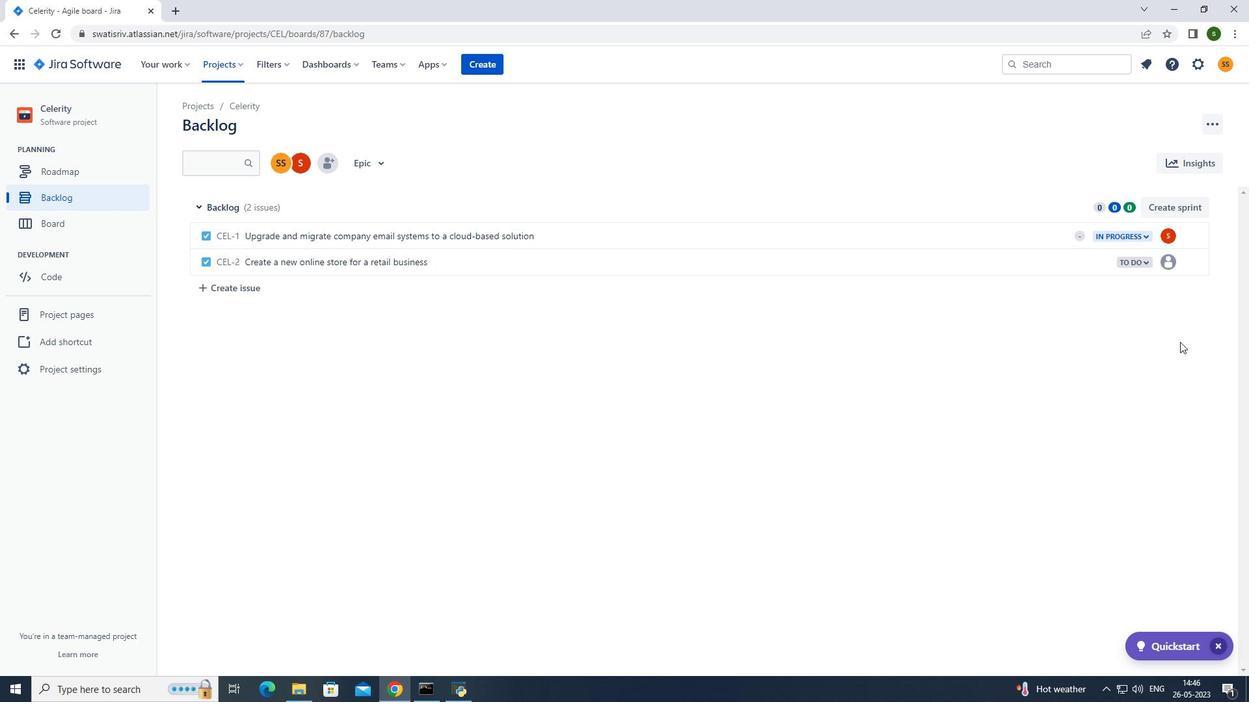 
Action: Mouse pressed left at (1181, 338)
Screenshot: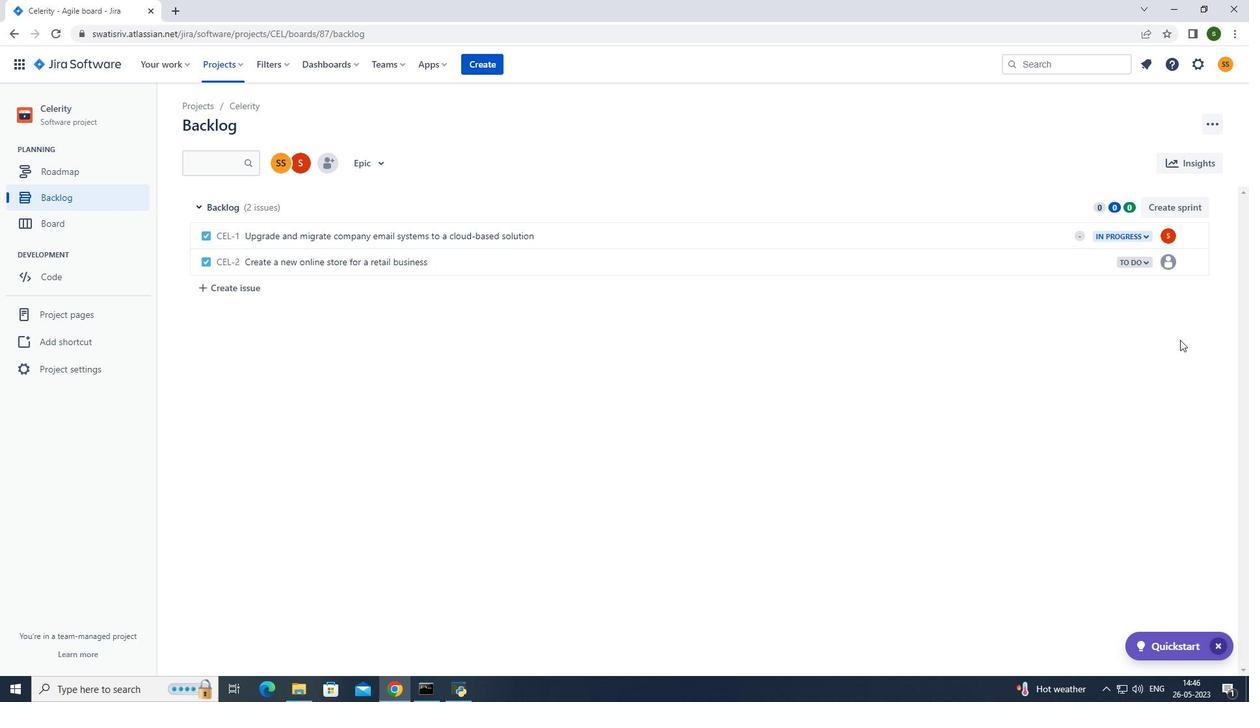 
Action: Mouse moved to (1165, 257)
Screenshot: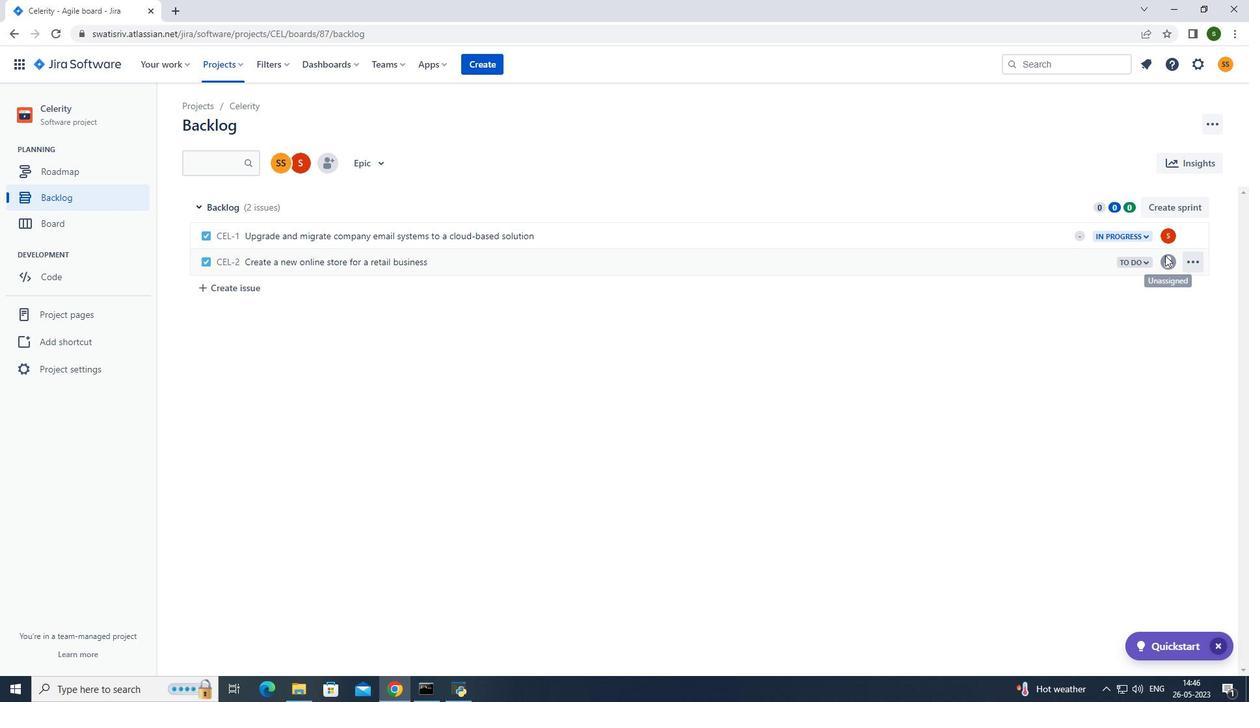 
Action: Mouse pressed left at (1165, 257)
Screenshot: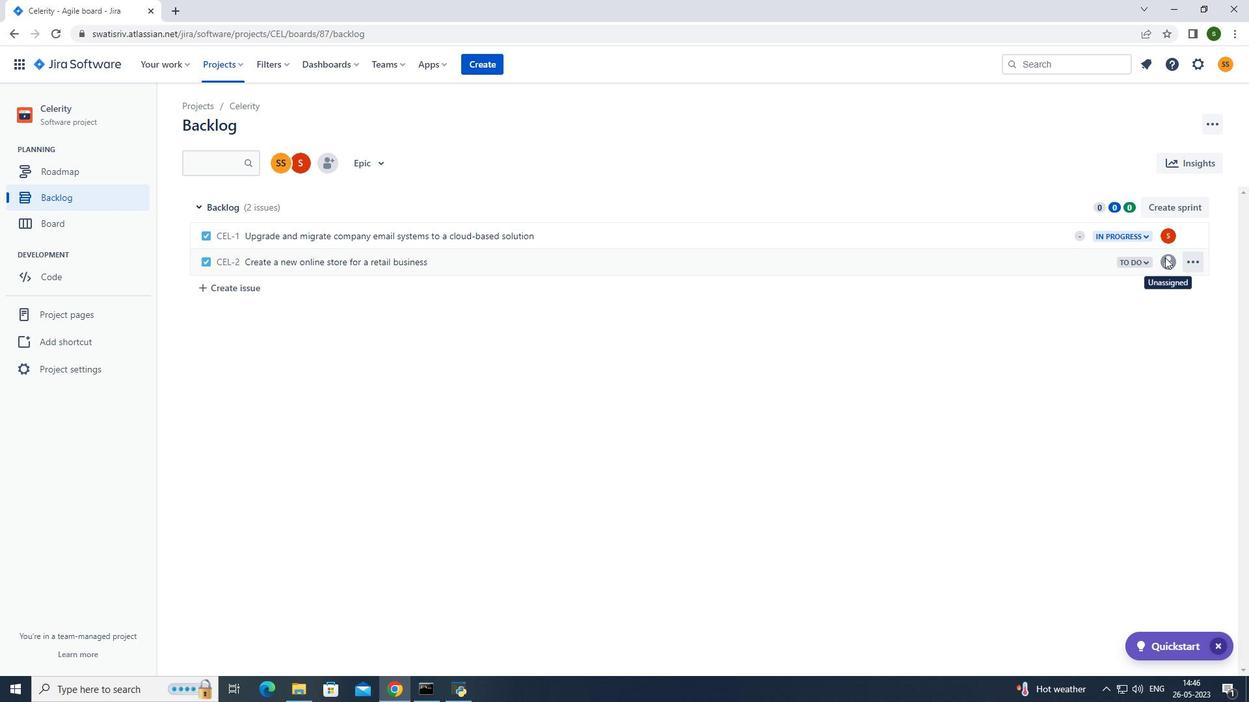 
Action: Mouse moved to (1073, 297)
Screenshot: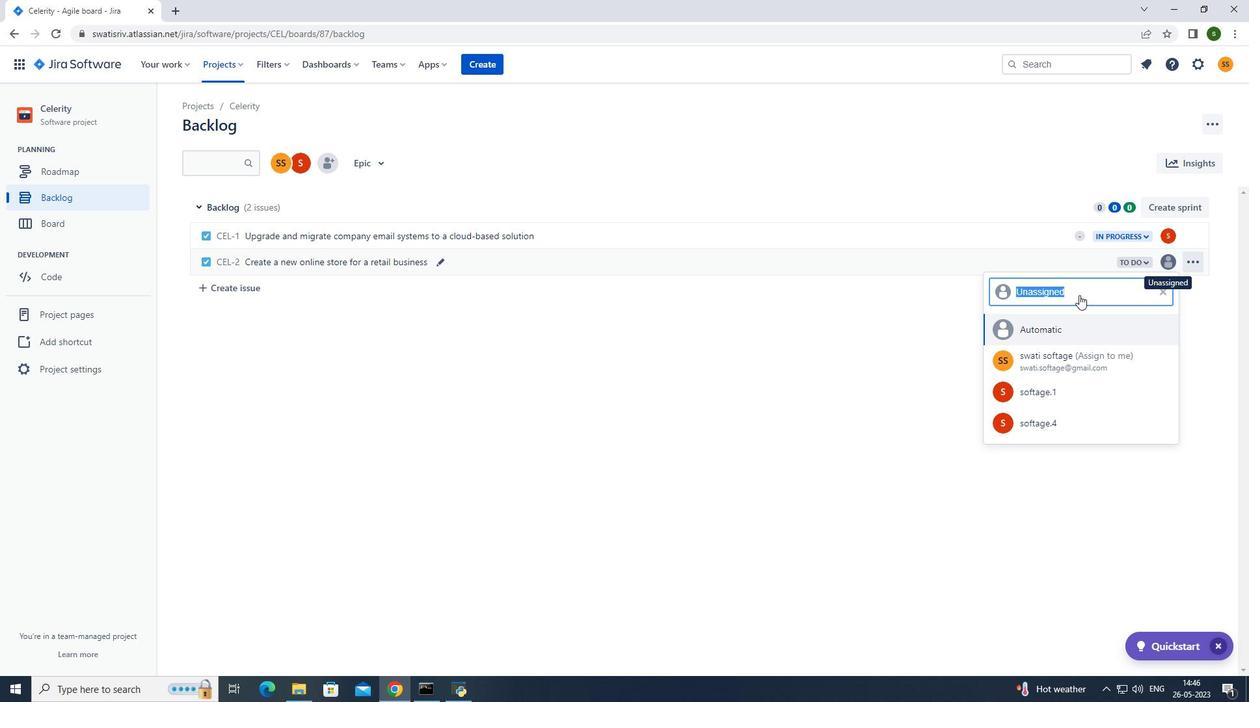 
Action: Key pressed softage.1<Key.shift>@softage.m<Key.backspace>net
Screenshot: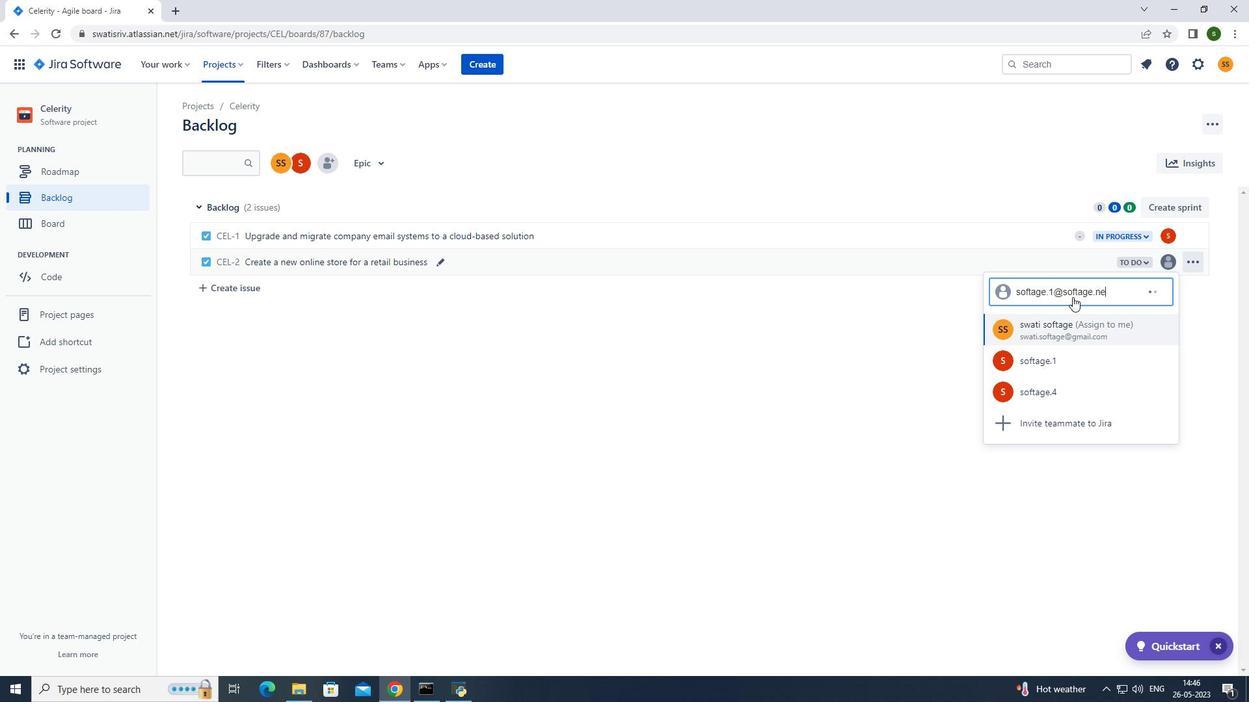
Action: Mouse moved to (1073, 336)
Screenshot: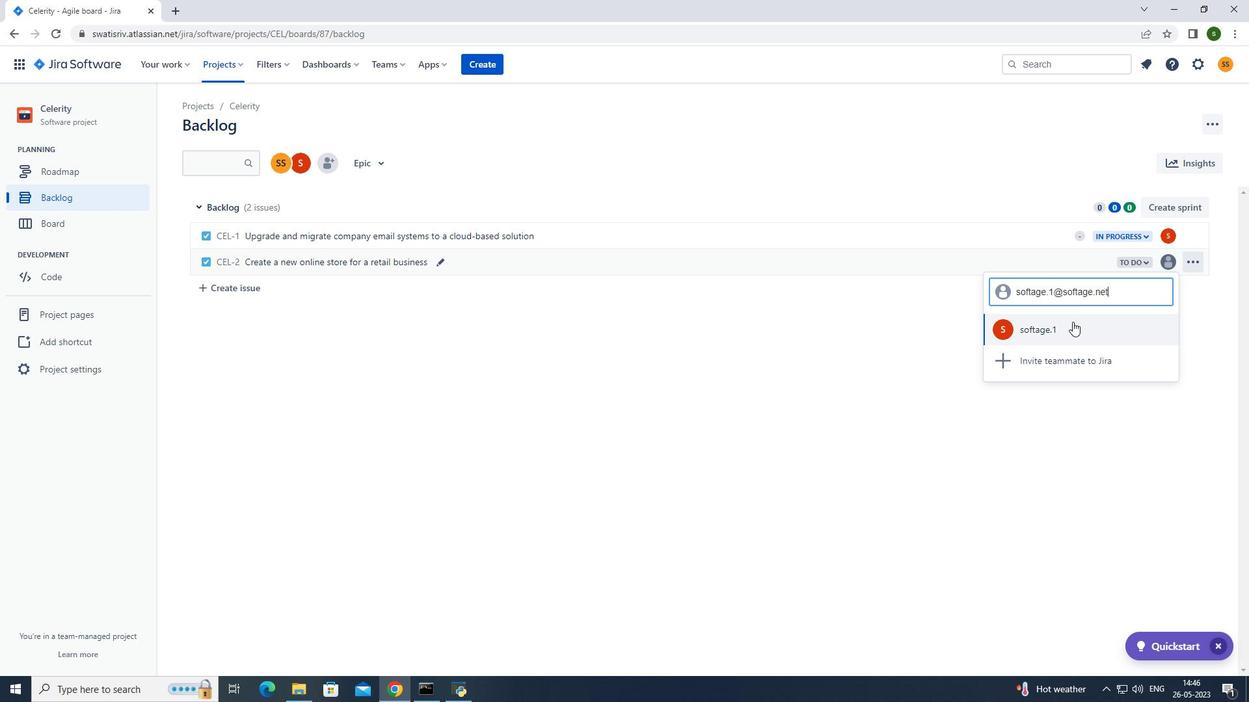 
Action: Mouse pressed left at (1073, 336)
Screenshot: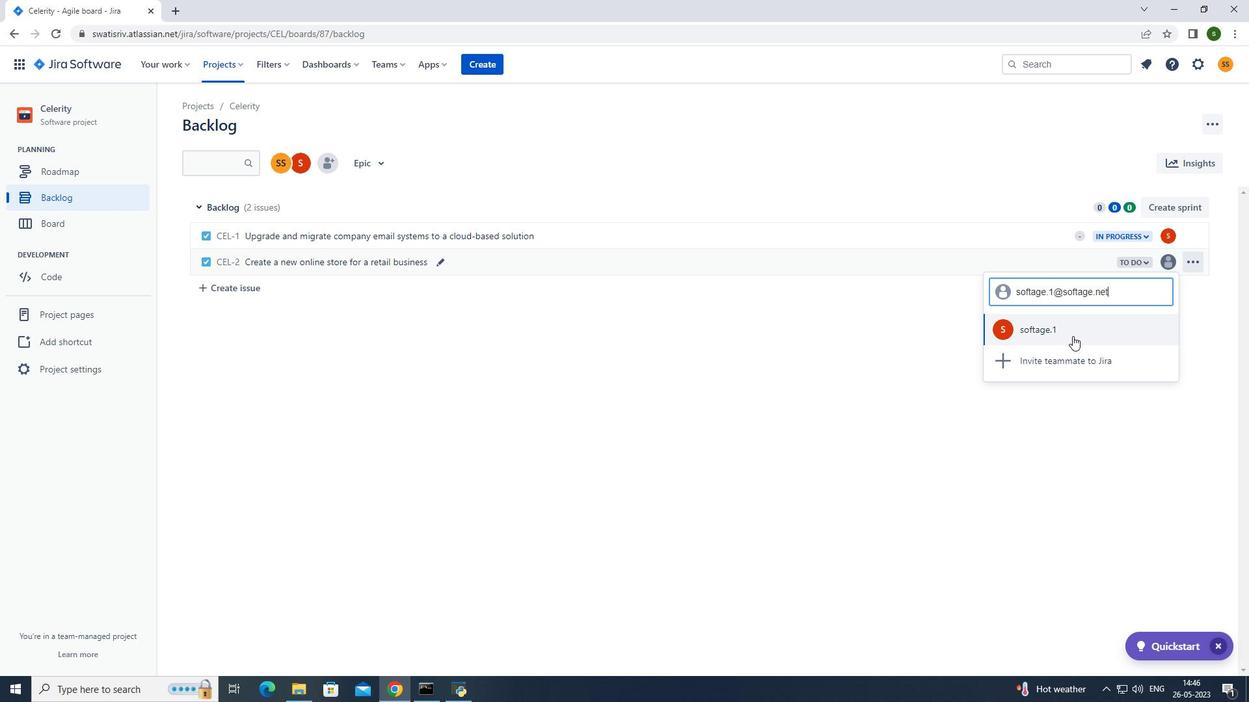 
Action: Mouse moved to (1138, 264)
Screenshot: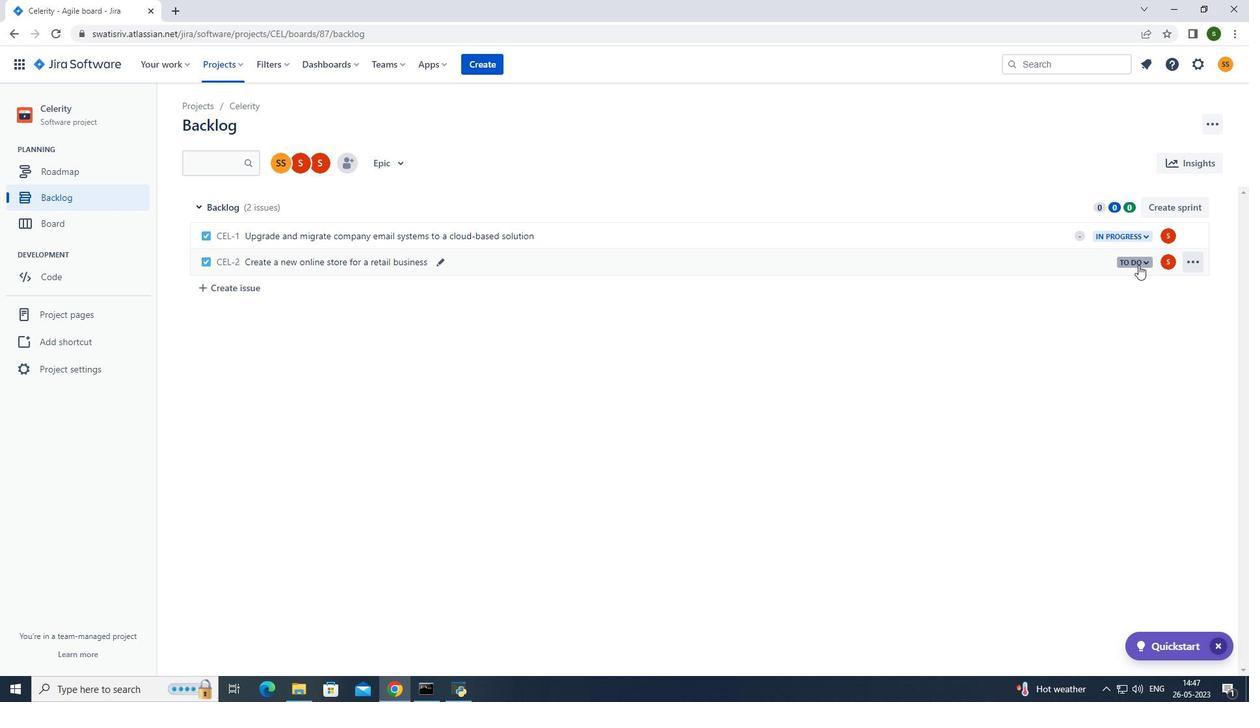
Action: Mouse pressed left at (1138, 264)
Screenshot: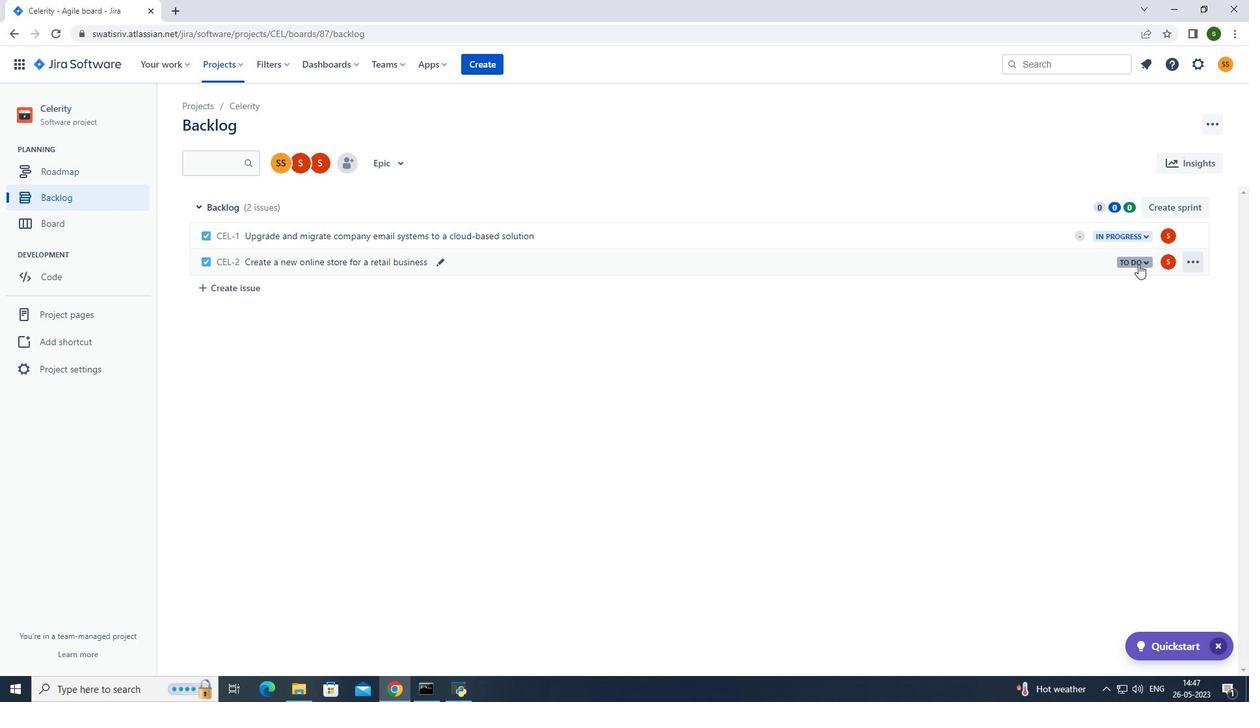 
Action: Mouse moved to (1065, 286)
Screenshot: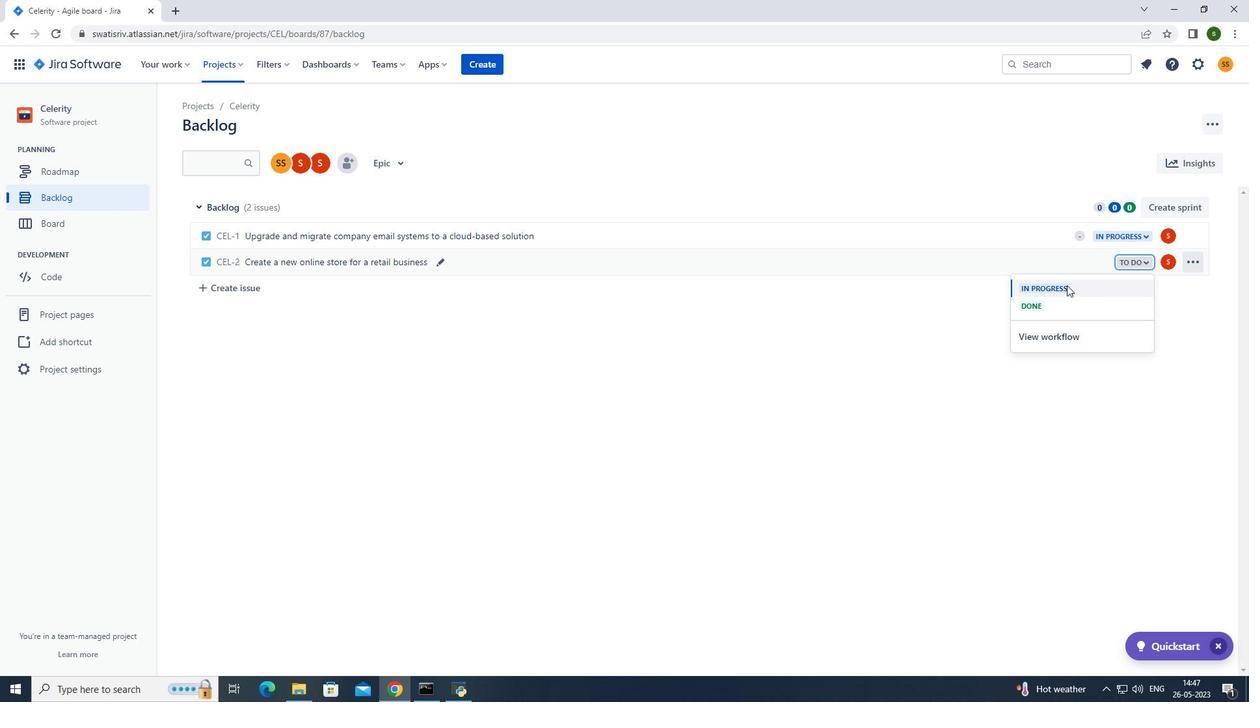 
Action: Mouse pressed left at (1065, 286)
Screenshot: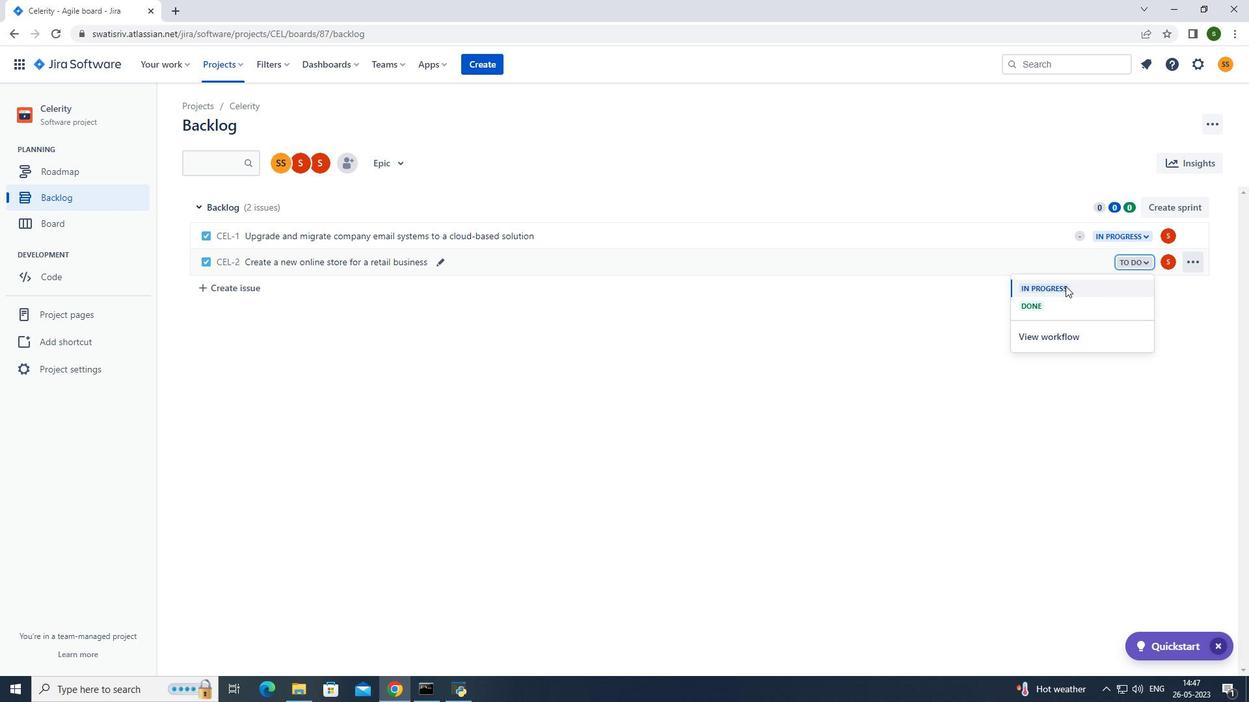 
Action: Mouse moved to (771, 174)
Screenshot: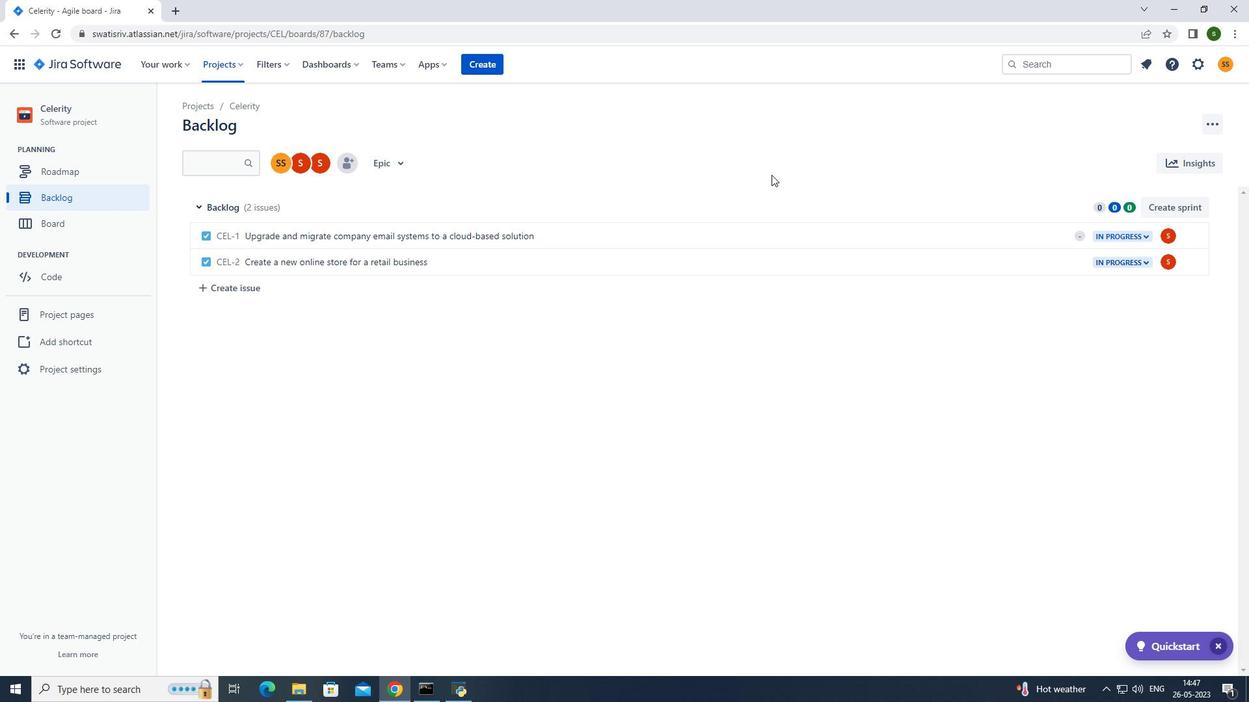 
Action: Mouse pressed left at (771, 174)
Screenshot: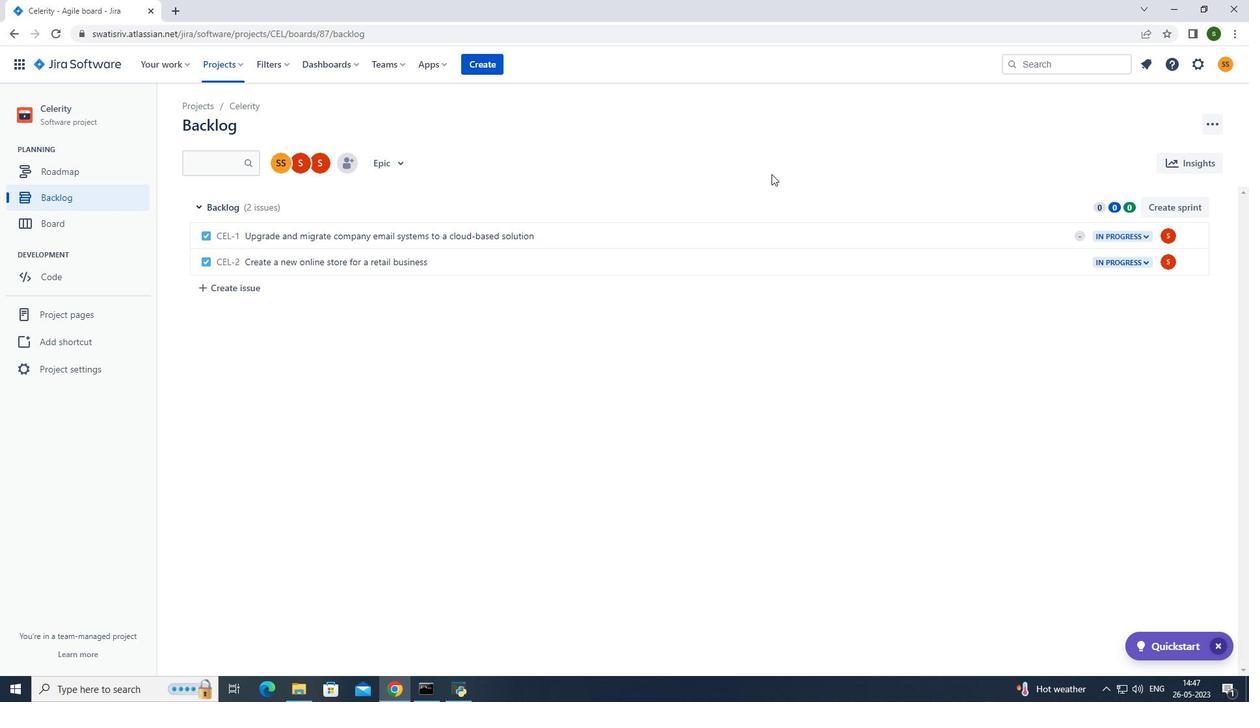 
